 Task: Create a task  Create a new online store for a retail business , assign it to team member softage.2@softage.net in the project AgileBuddy and update the status of the task to  On Track  , set the priority of the task to Low
Action: Mouse moved to (73, 359)
Screenshot: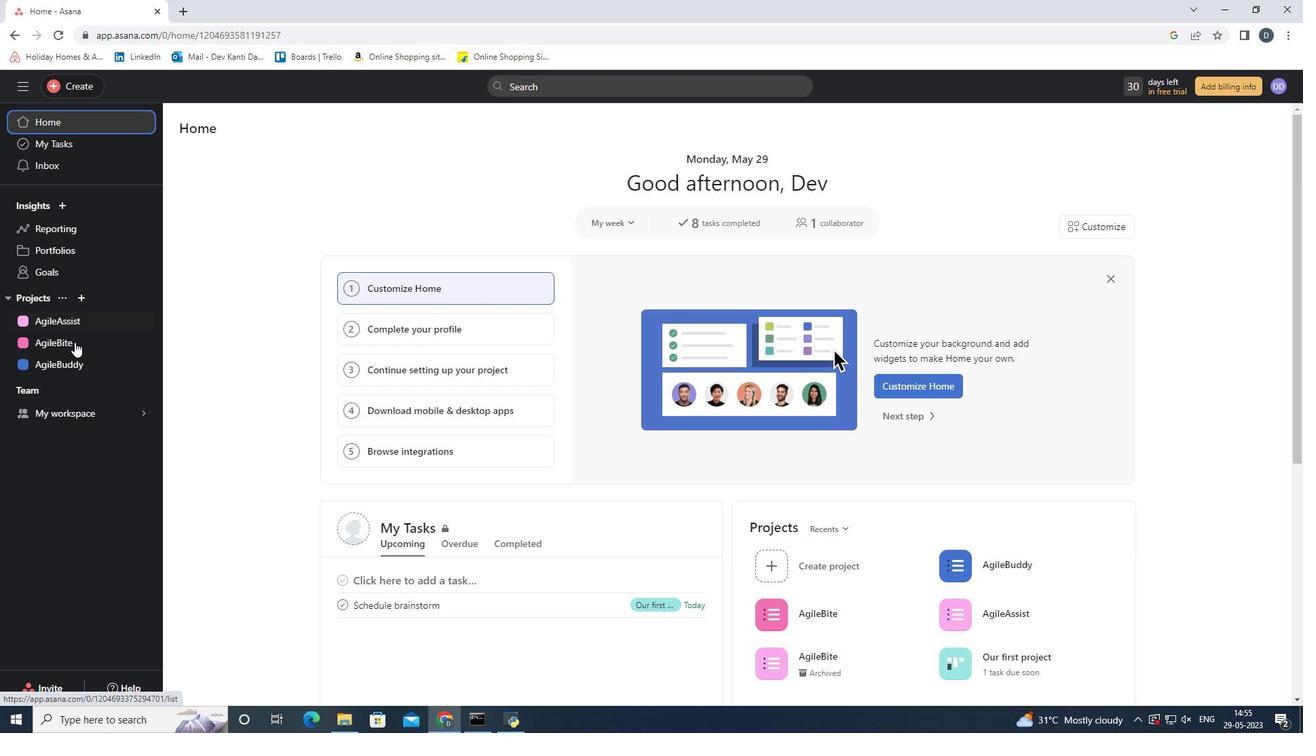 
Action: Mouse pressed left at (73, 359)
Screenshot: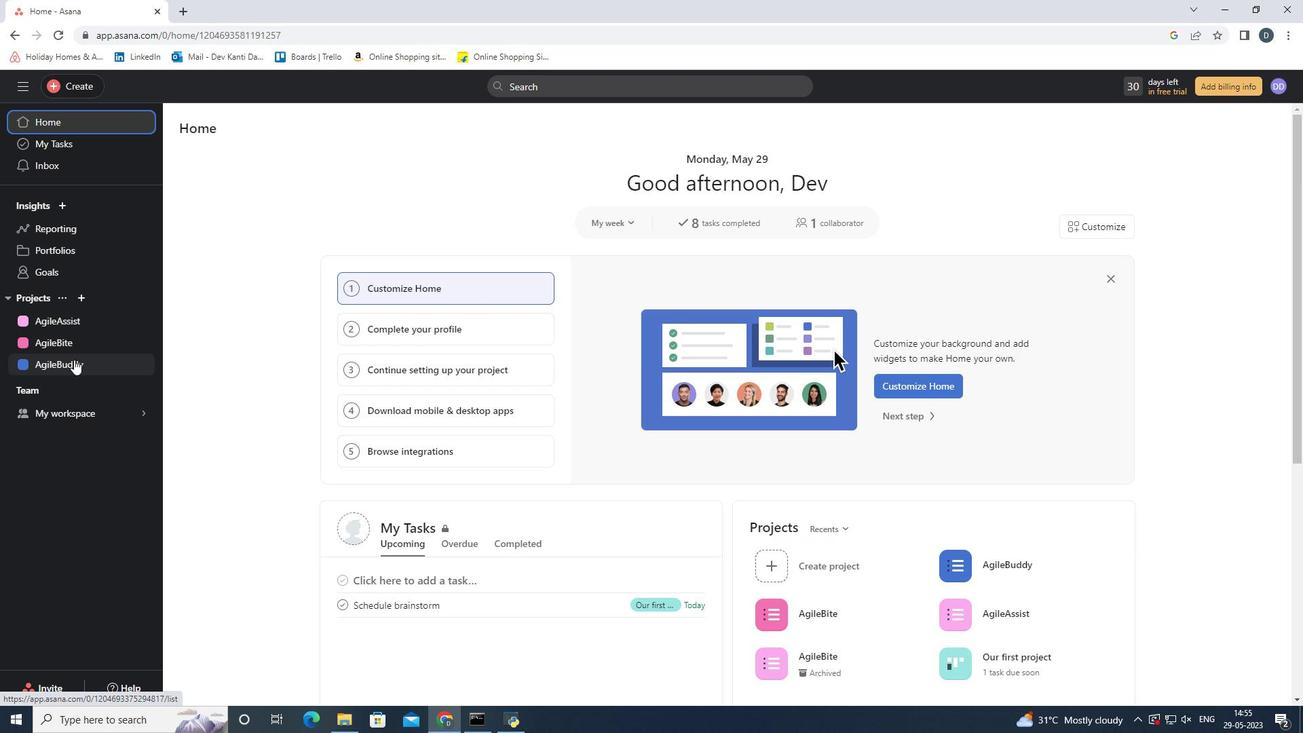 
Action: Mouse moved to (89, 89)
Screenshot: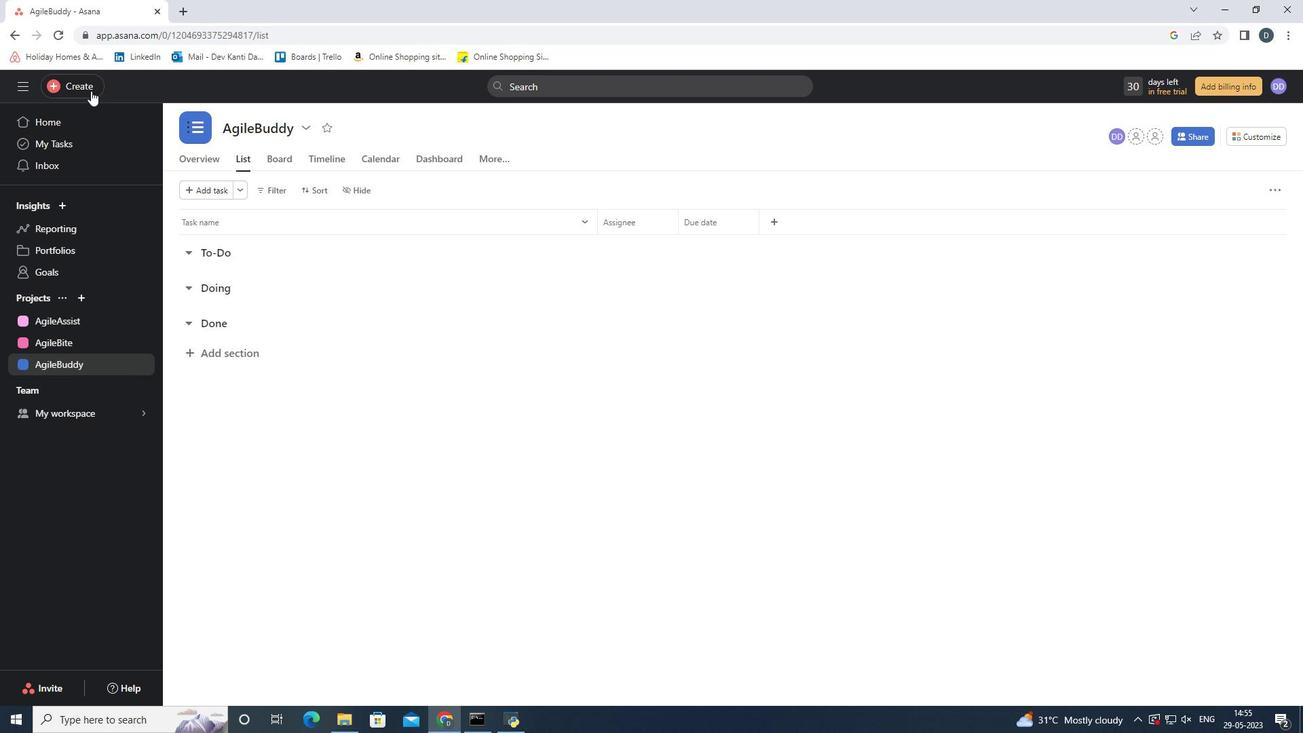 
Action: Mouse pressed left at (89, 89)
Screenshot: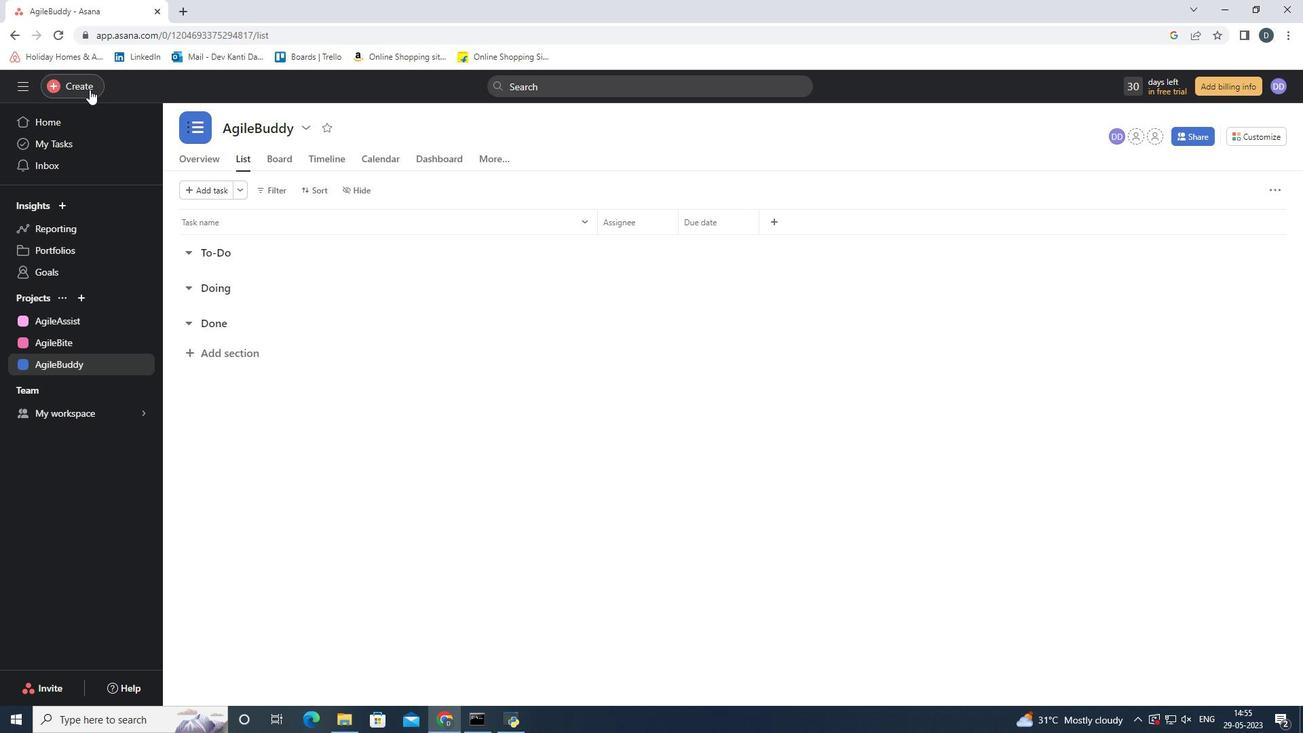 
Action: Mouse moved to (168, 95)
Screenshot: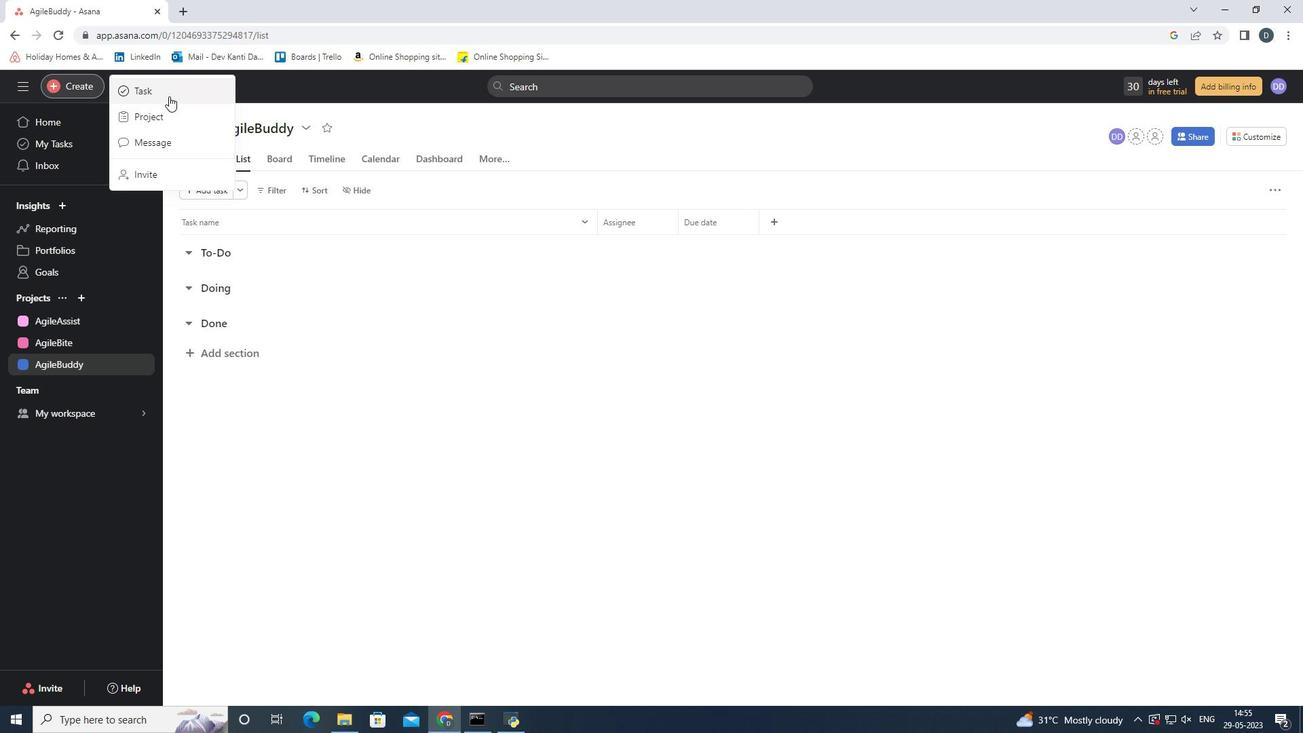
Action: Mouse pressed left at (168, 95)
Screenshot: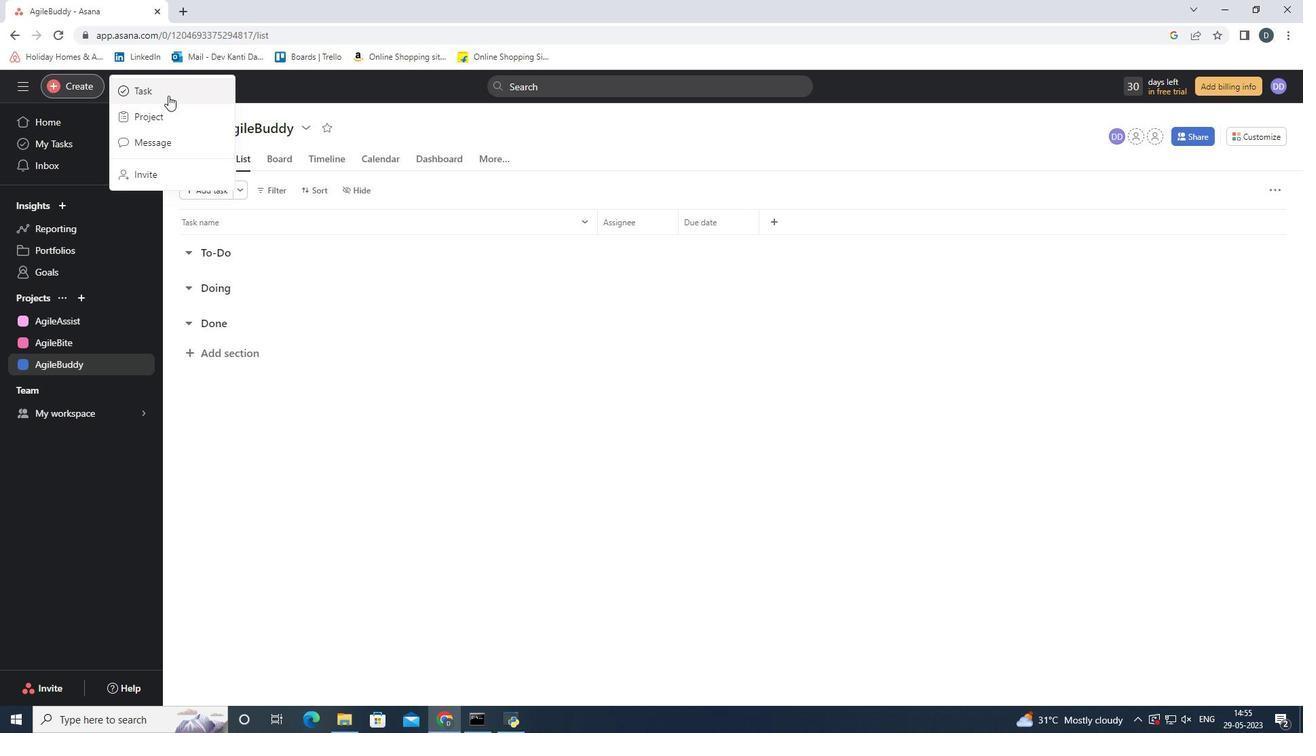 
Action: Mouse moved to (1117, 329)
Screenshot: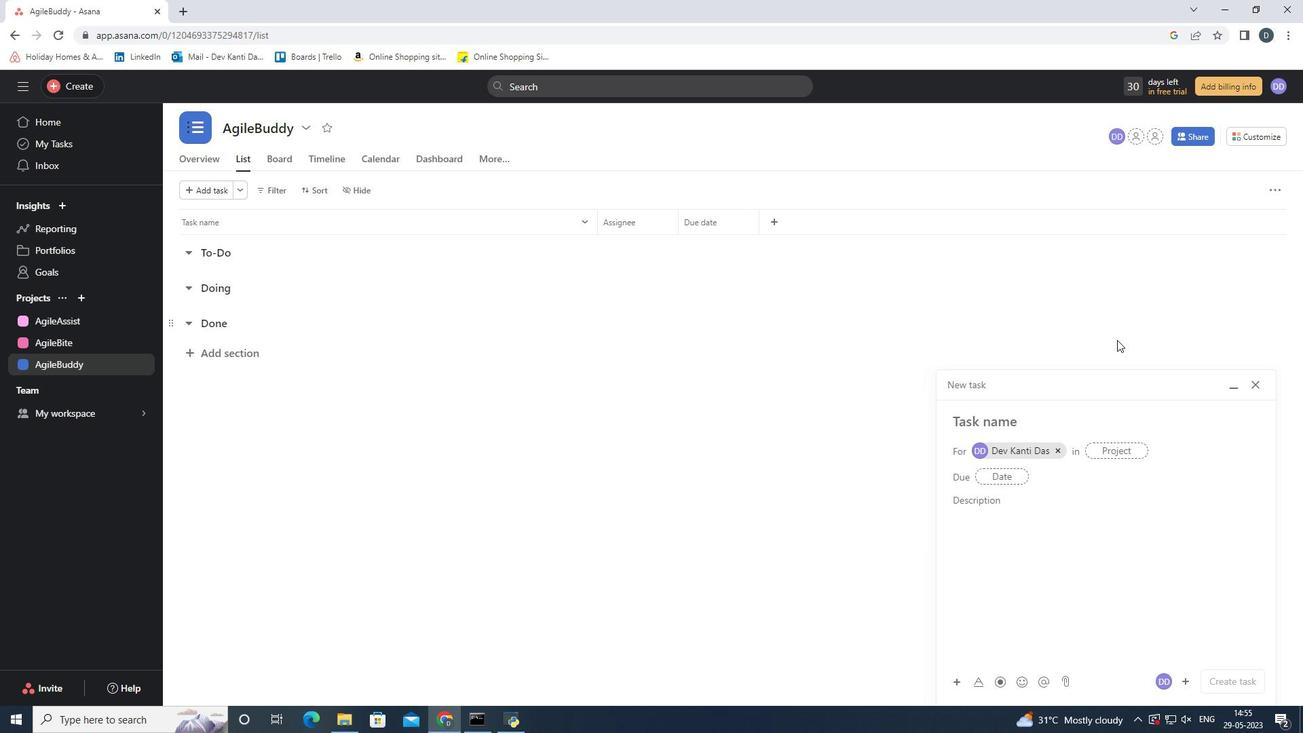 
Action: Key pressed <Key.shift><Key.shift><Key.shift><Key.shift><Key.shift><Key.shift><Key.shift><Key.shift><Key.shift><Key.shift><Key.shift><Key.shift><Key.shift><Key.shift>Creat<Key.space>a<Key.space>new<Key.space>online<Key.space>store<Key.space>for<Key.space>a<Key.space>retail<Key.space>business
Screenshot: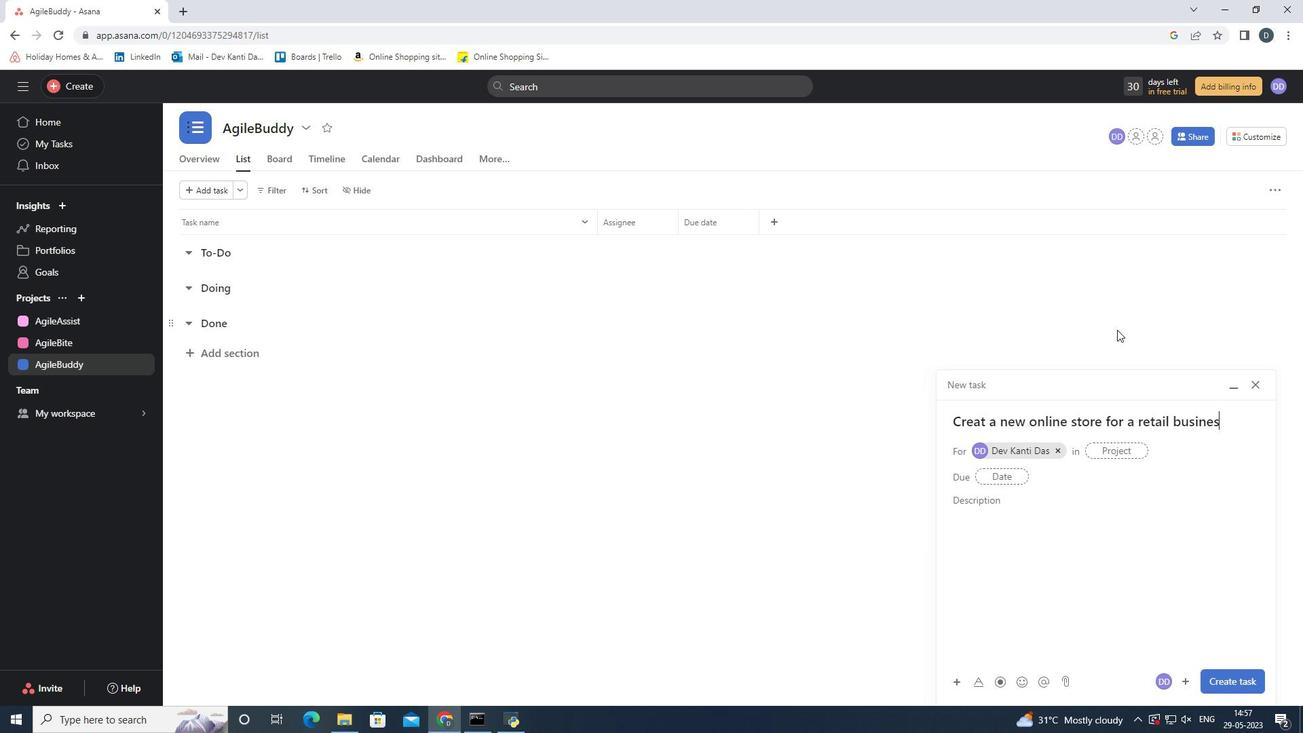 
Action: Mouse moved to (1100, 450)
Screenshot: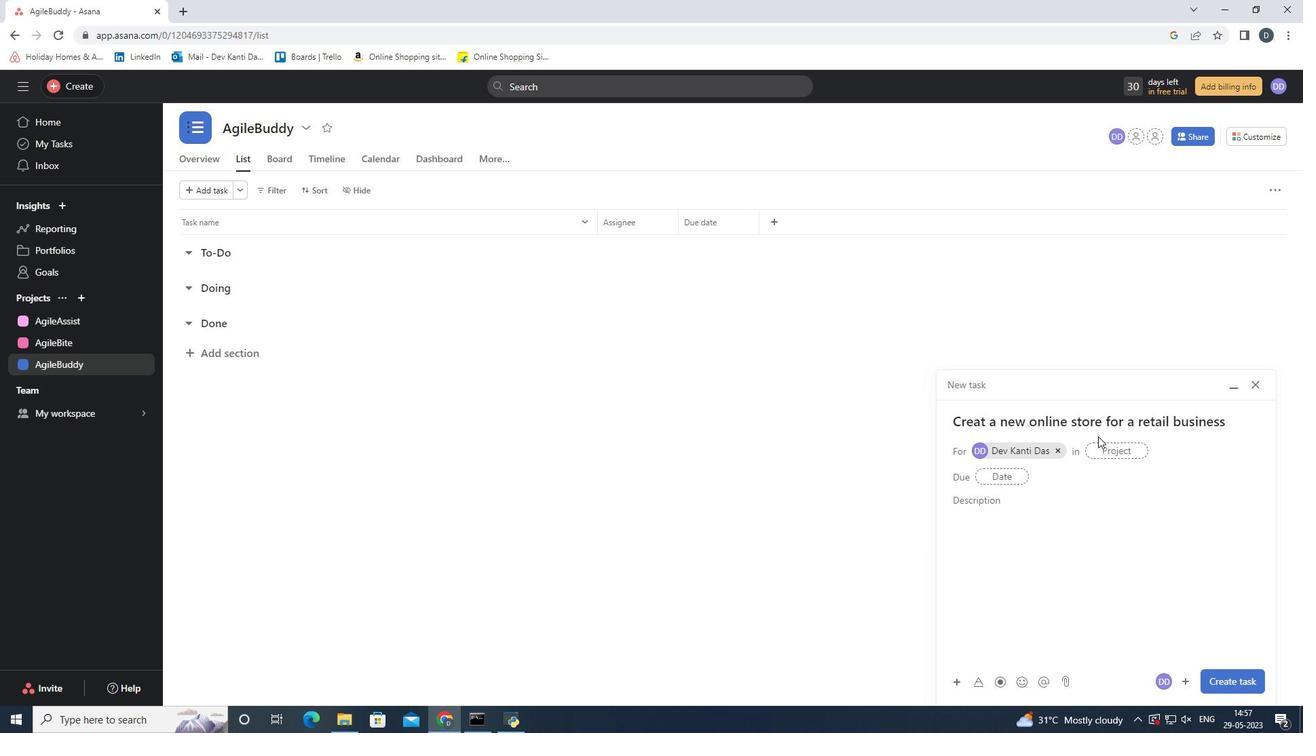
Action: Mouse pressed left at (1100, 450)
Screenshot: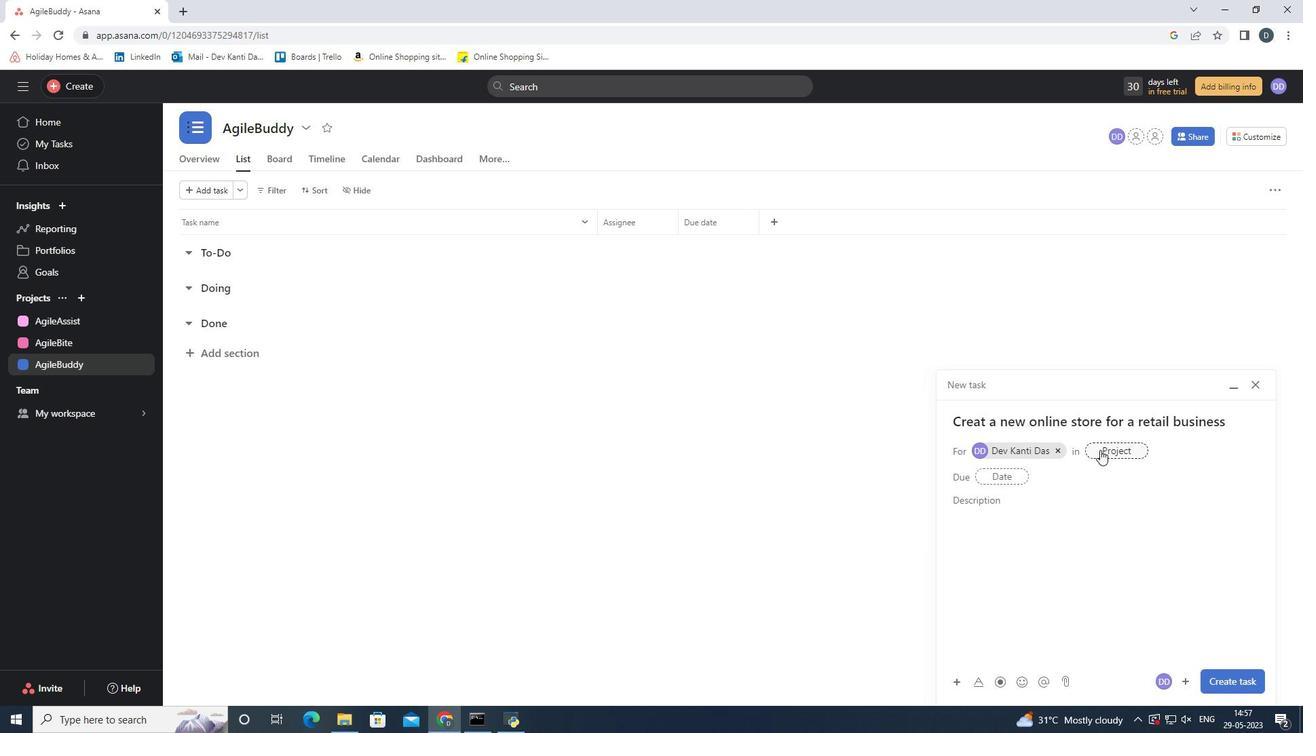 
Action: Mouse moved to (1062, 476)
Screenshot: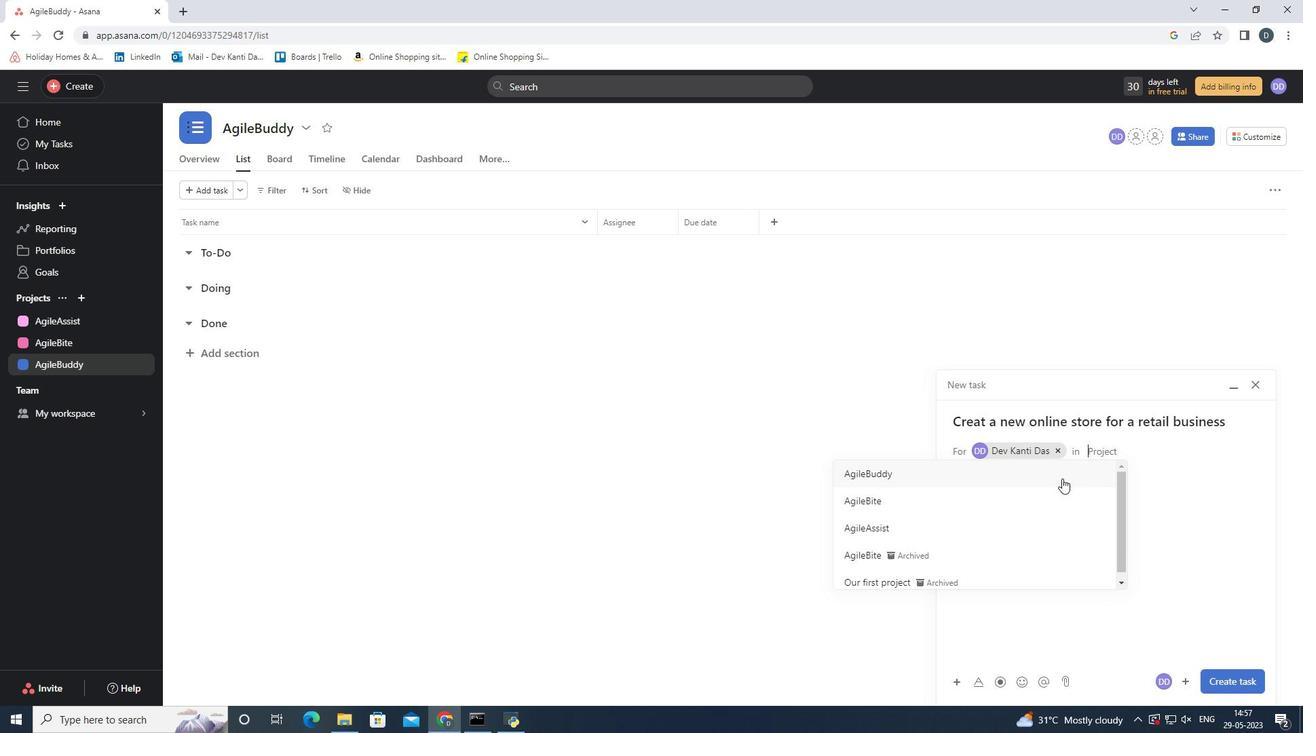 
Action: Mouse pressed left at (1062, 476)
Screenshot: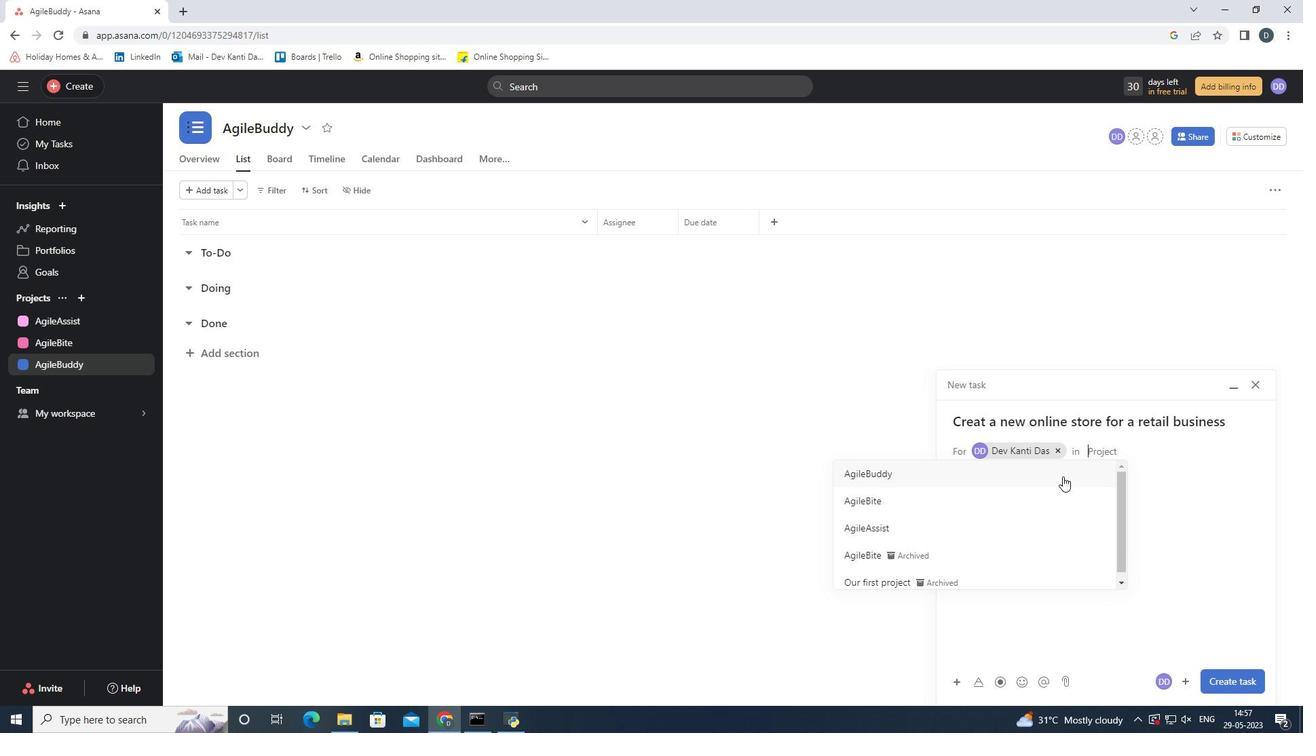 
Action: Mouse moved to (1177, 683)
Screenshot: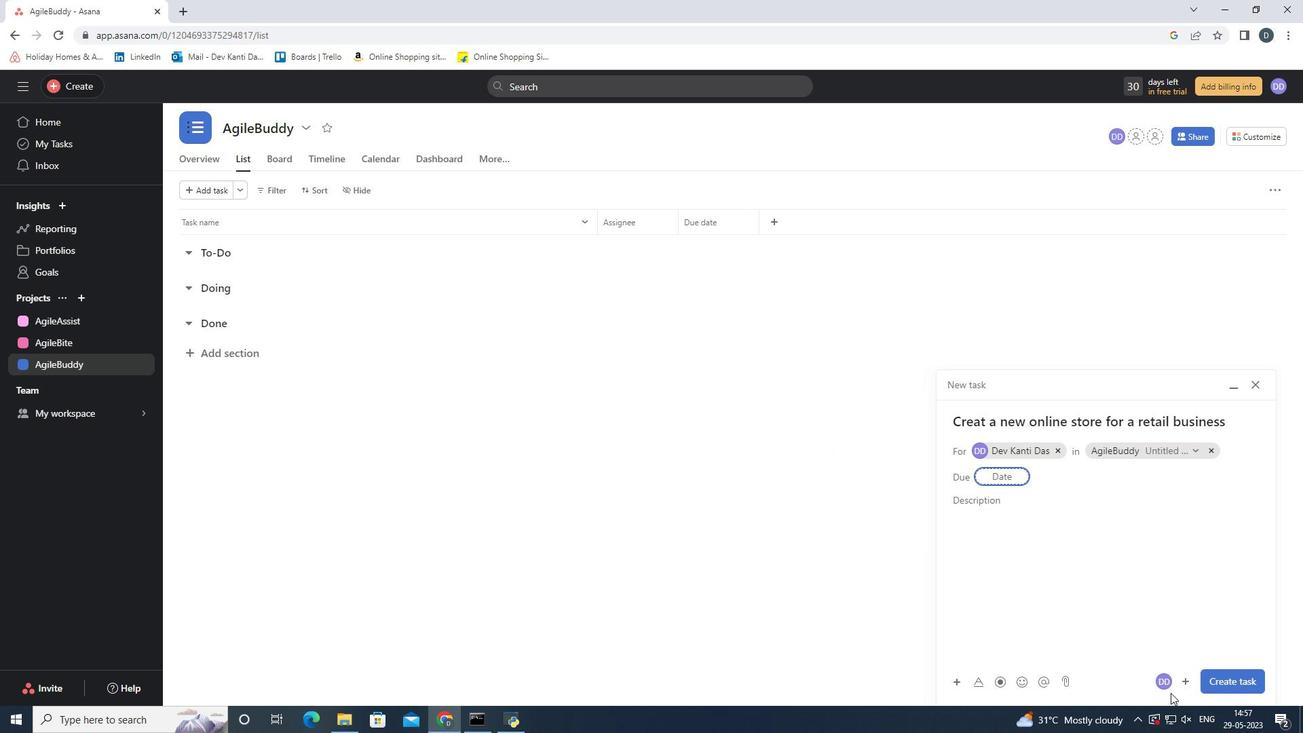 
Action: Mouse pressed left at (1177, 683)
Screenshot: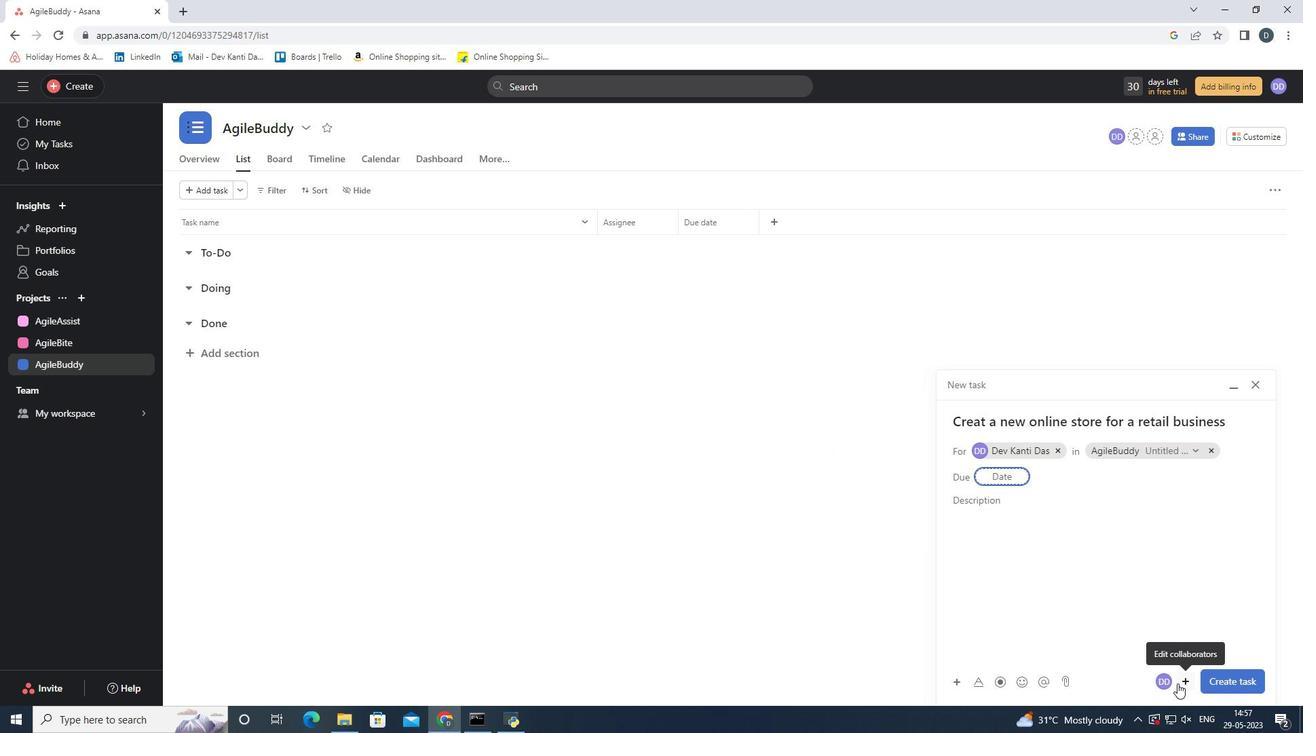 
Action: Mouse moved to (1163, 688)
Screenshot: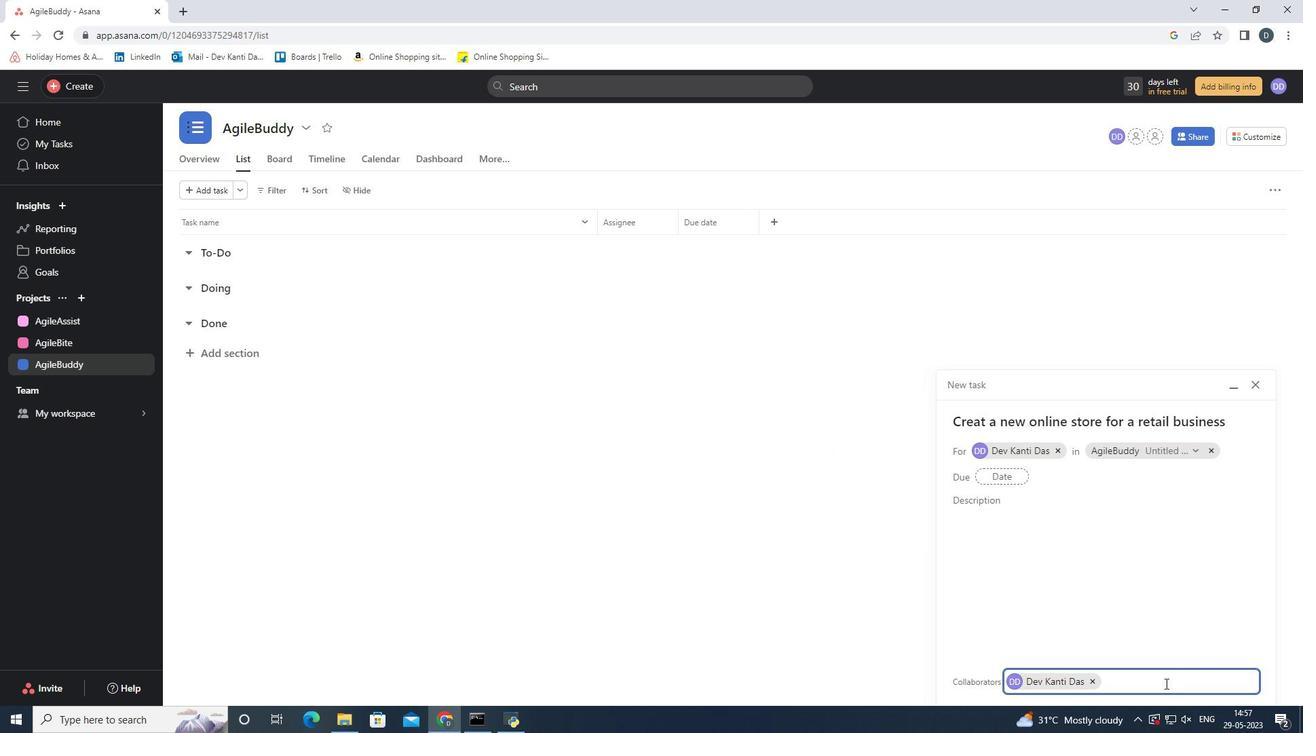 
Action: Key pressed <Key.shift><Key.shift><Key.shift><Key.shift><Key.shift><Key.shift><Key.shift><Key.shift><Key.shift><Key.shift><Key.shift><Key.shift><Key.shift><Key.shift><Key.shift><Key.shift><Key.shift><Key.shift><Key.shift>Softage.2<Key.shift><Key.shift><Key.shift><Key.shift><Key.shift><Key.shift><Key.shift><Key.shift><Key.shift><Key.shift><Key.shift><Key.shift>@softage.net
Screenshot: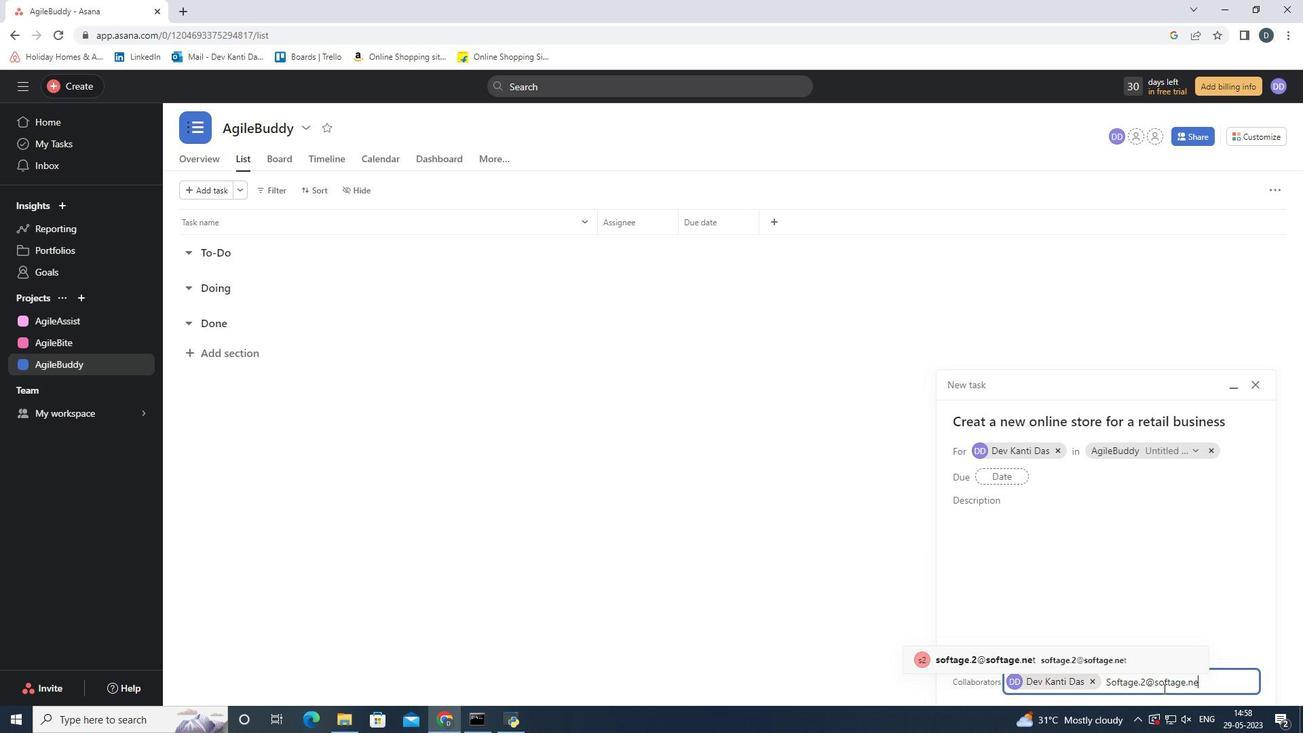 
Action: Mouse moved to (1115, 660)
Screenshot: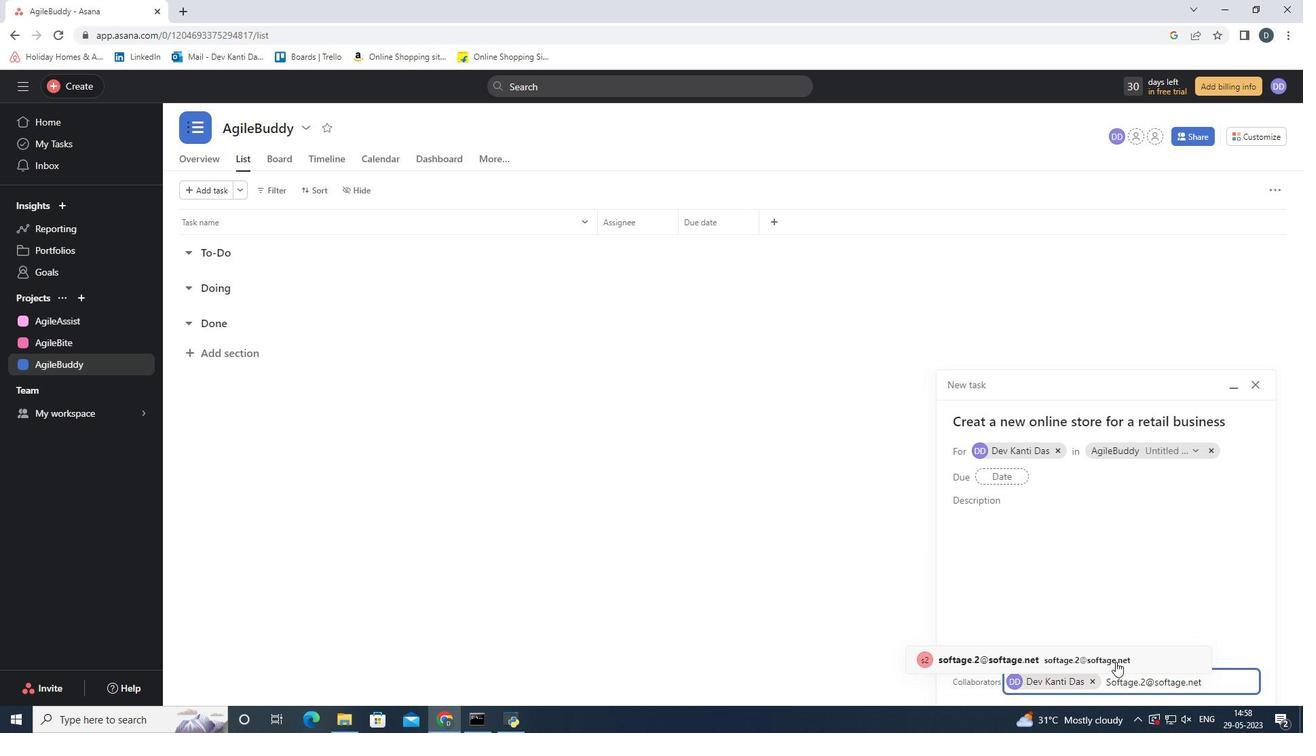 
Action: Mouse pressed left at (1115, 660)
Screenshot: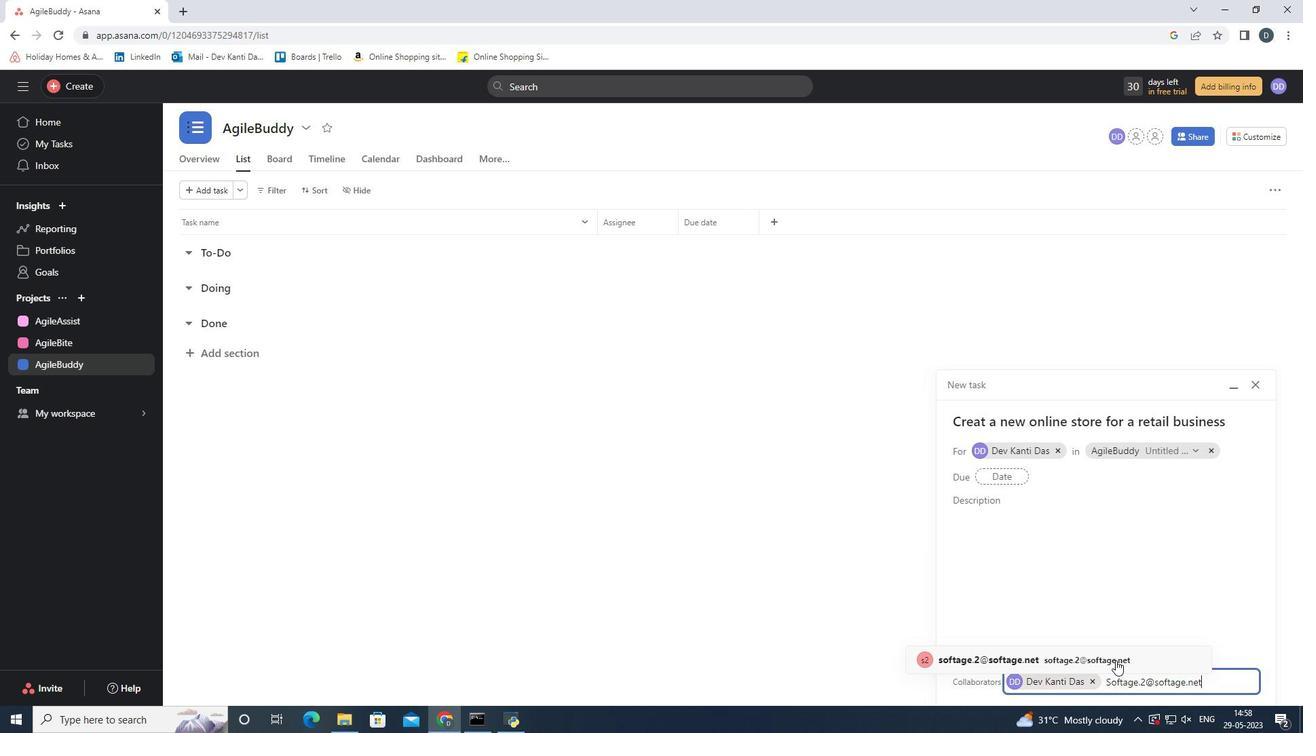 
Action: Mouse moved to (1170, 654)
Screenshot: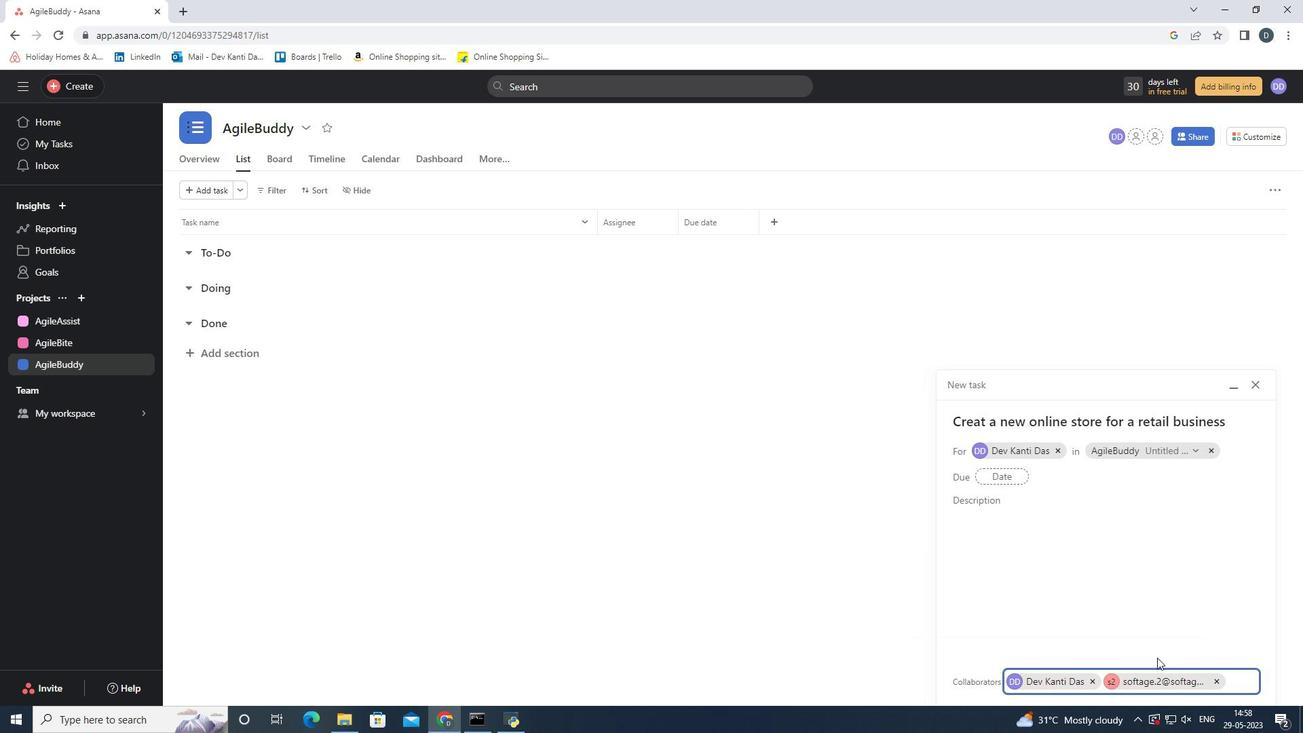 
Action: Mouse pressed left at (1170, 654)
Screenshot: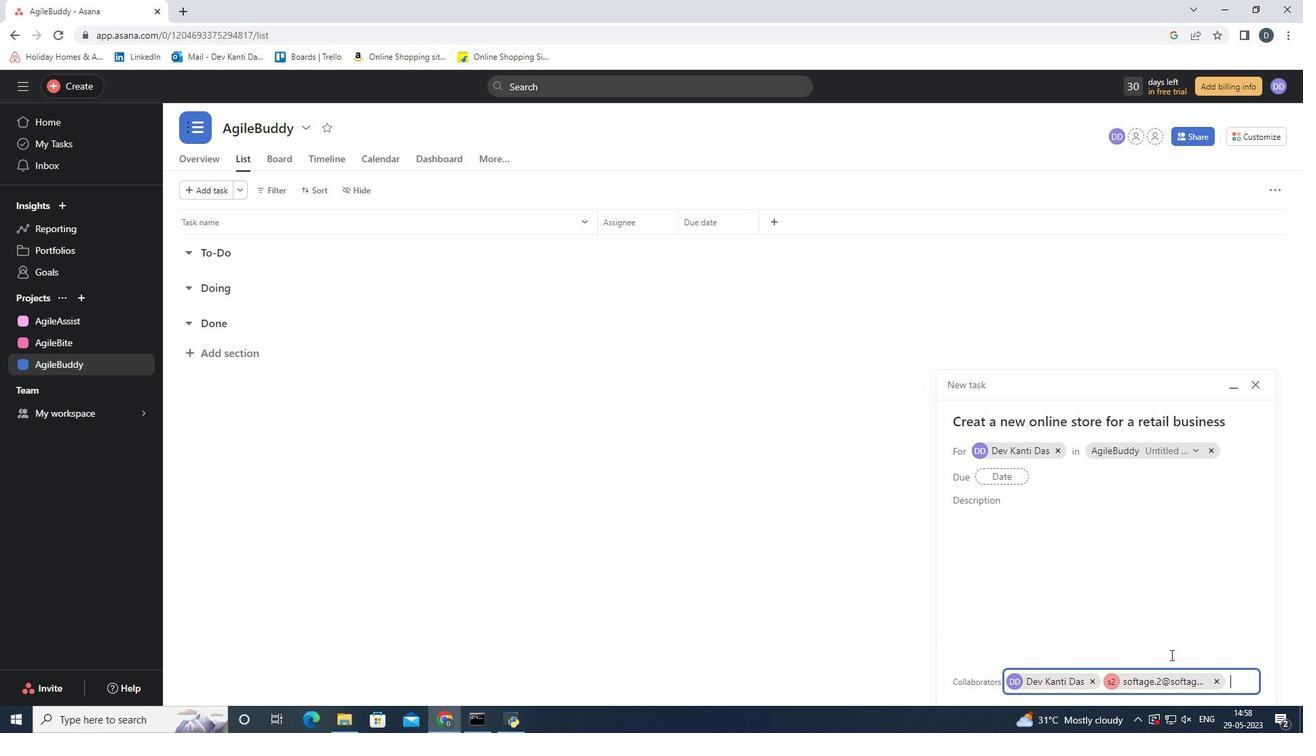 
Action: Mouse moved to (1099, 688)
Screenshot: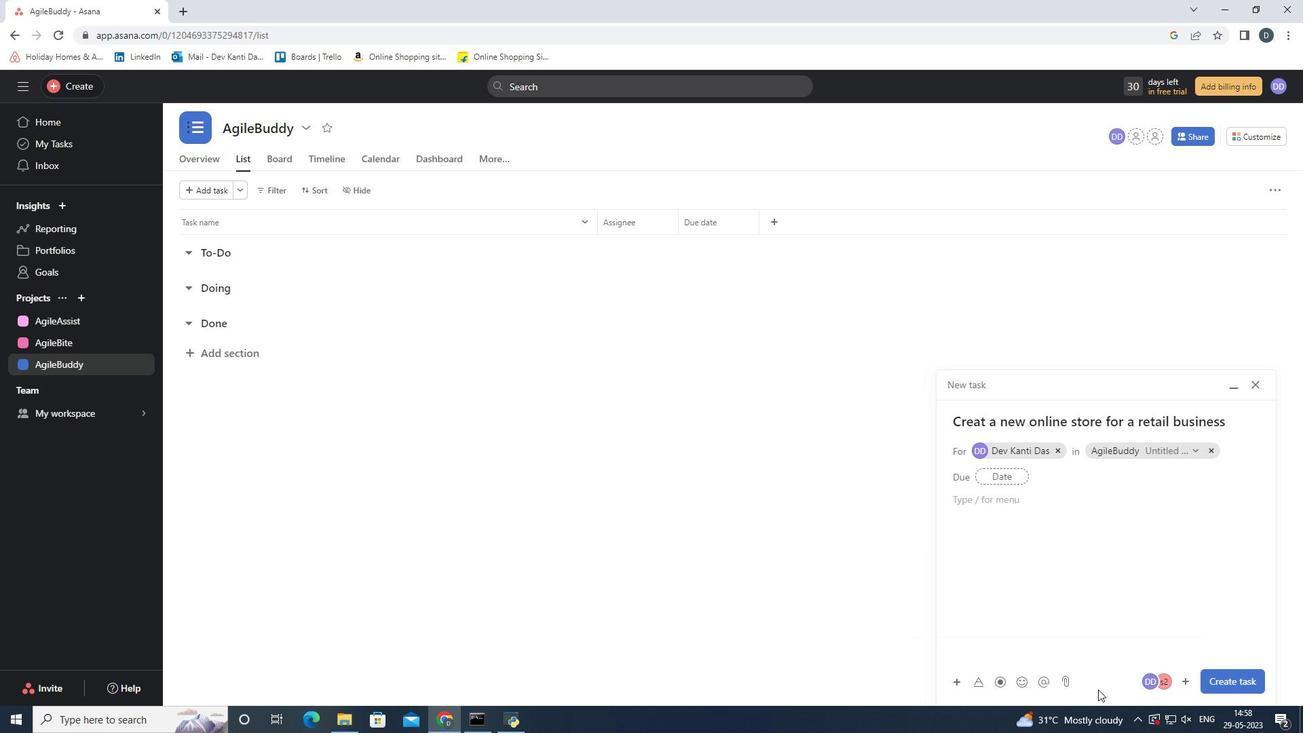 
Action: Mouse pressed left at (1099, 688)
Screenshot: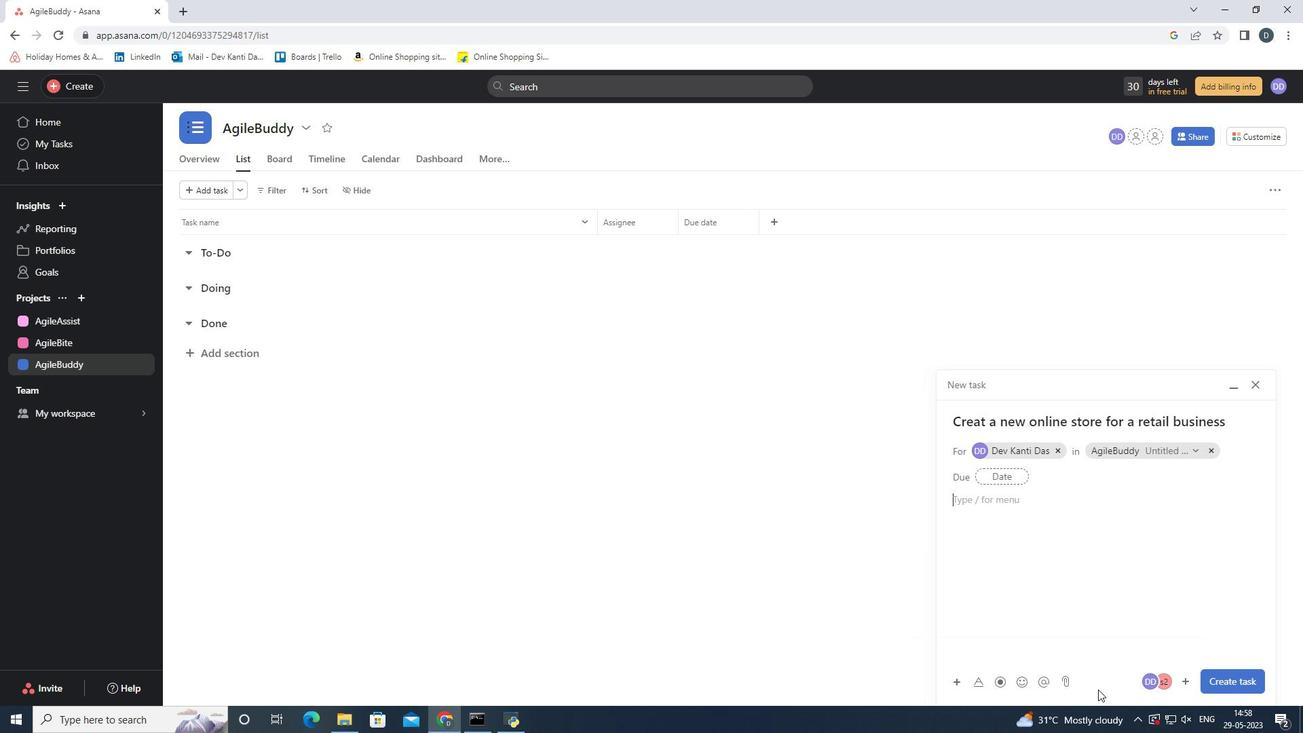 
Action: Mouse moved to (1239, 684)
Screenshot: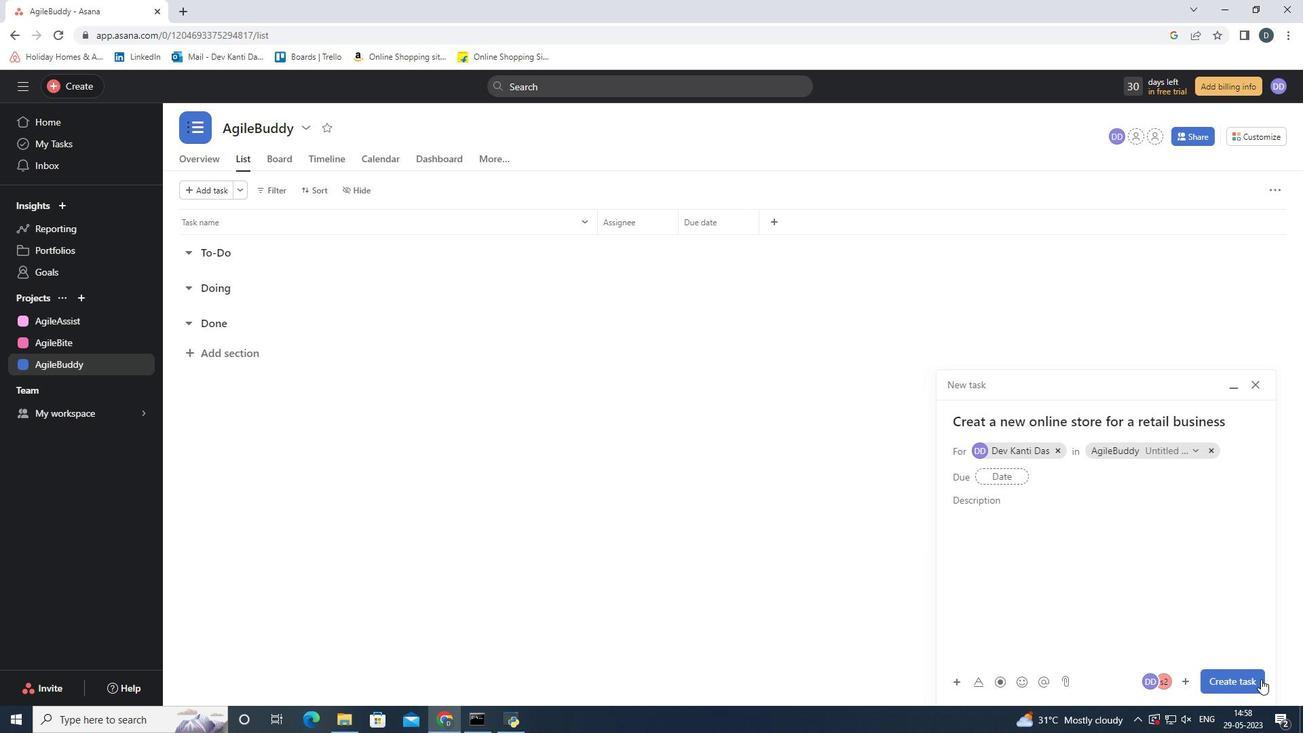 
Action: Mouse pressed left at (1239, 684)
Screenshot: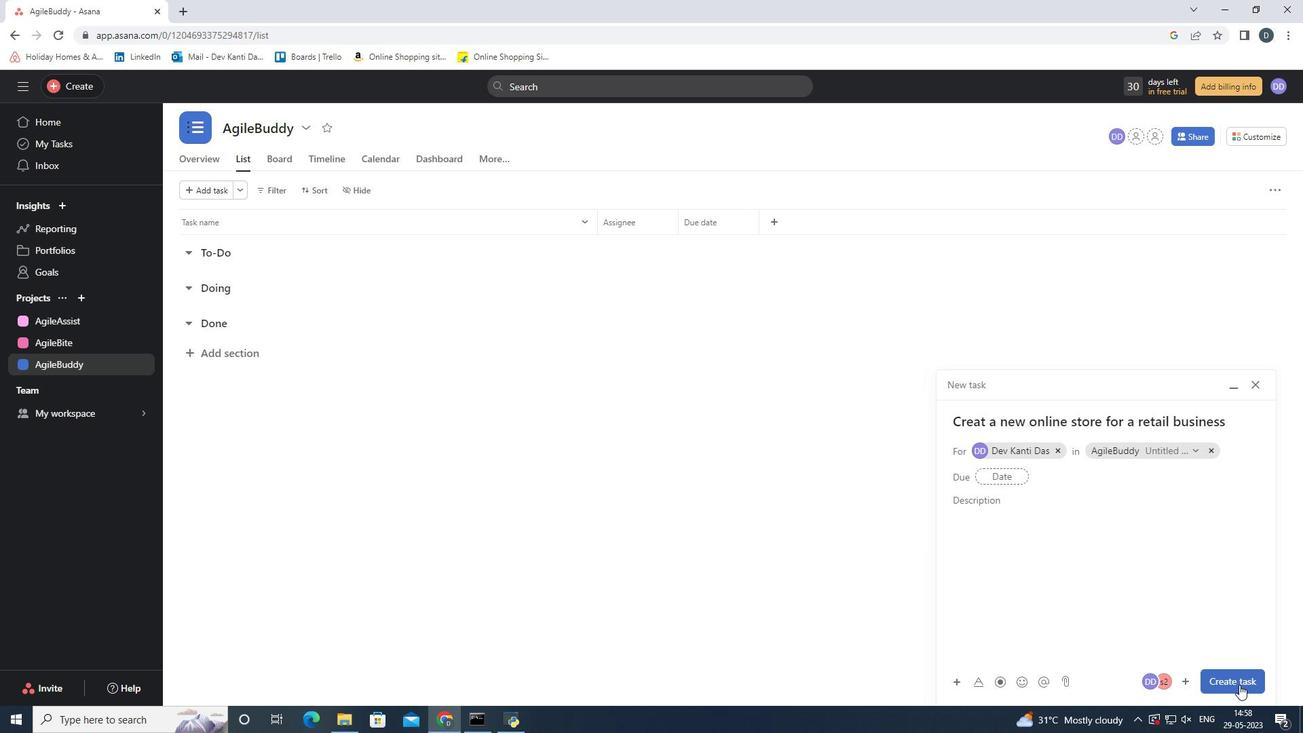 
Action: Mouse moved to (772, 227)
Screenshot: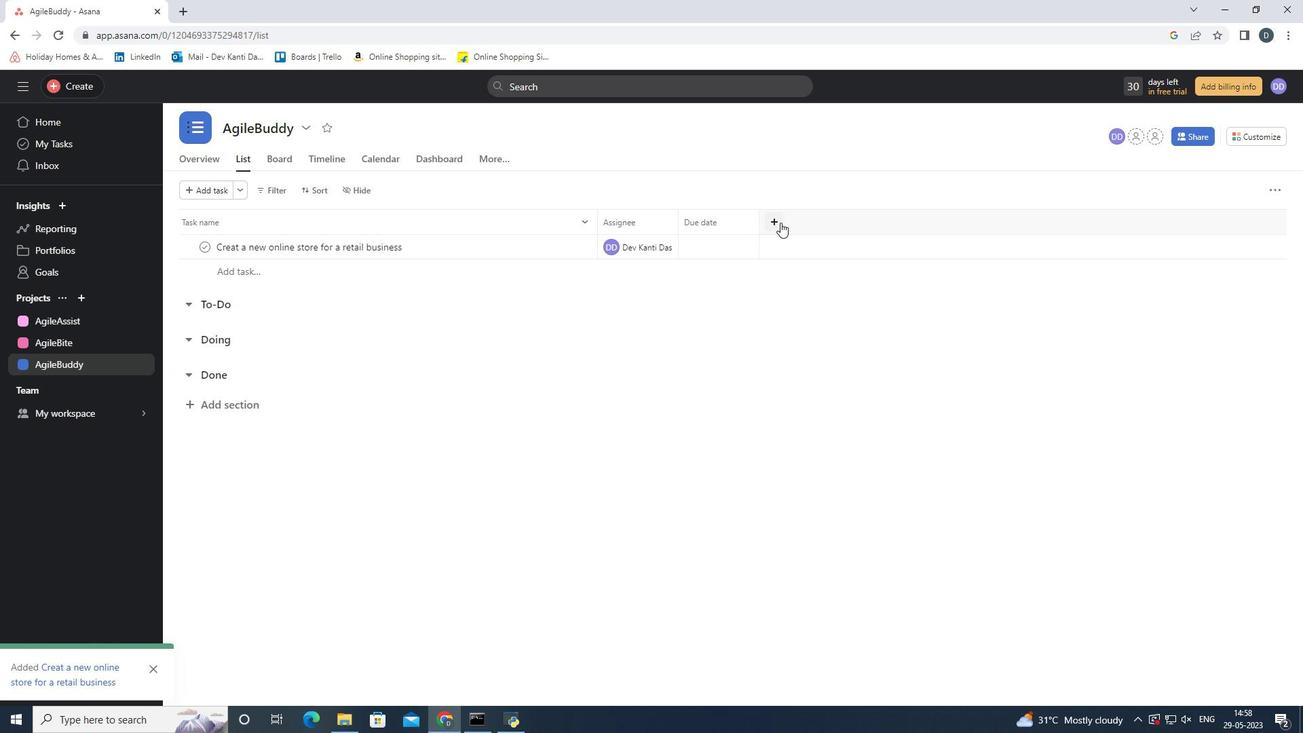 
Action: Mouse pressed left at (772, 227)
Screenshot: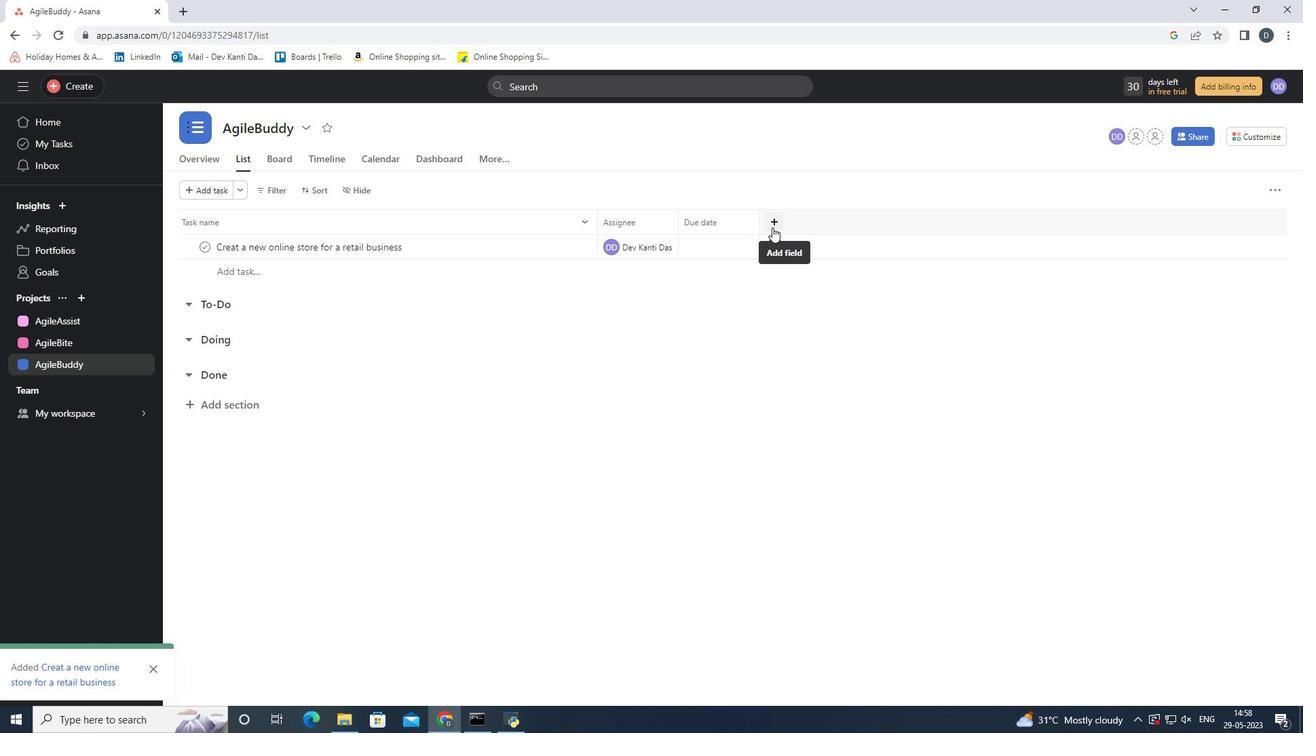 
Action: Mouse moved to (794, 270)
Screenshot: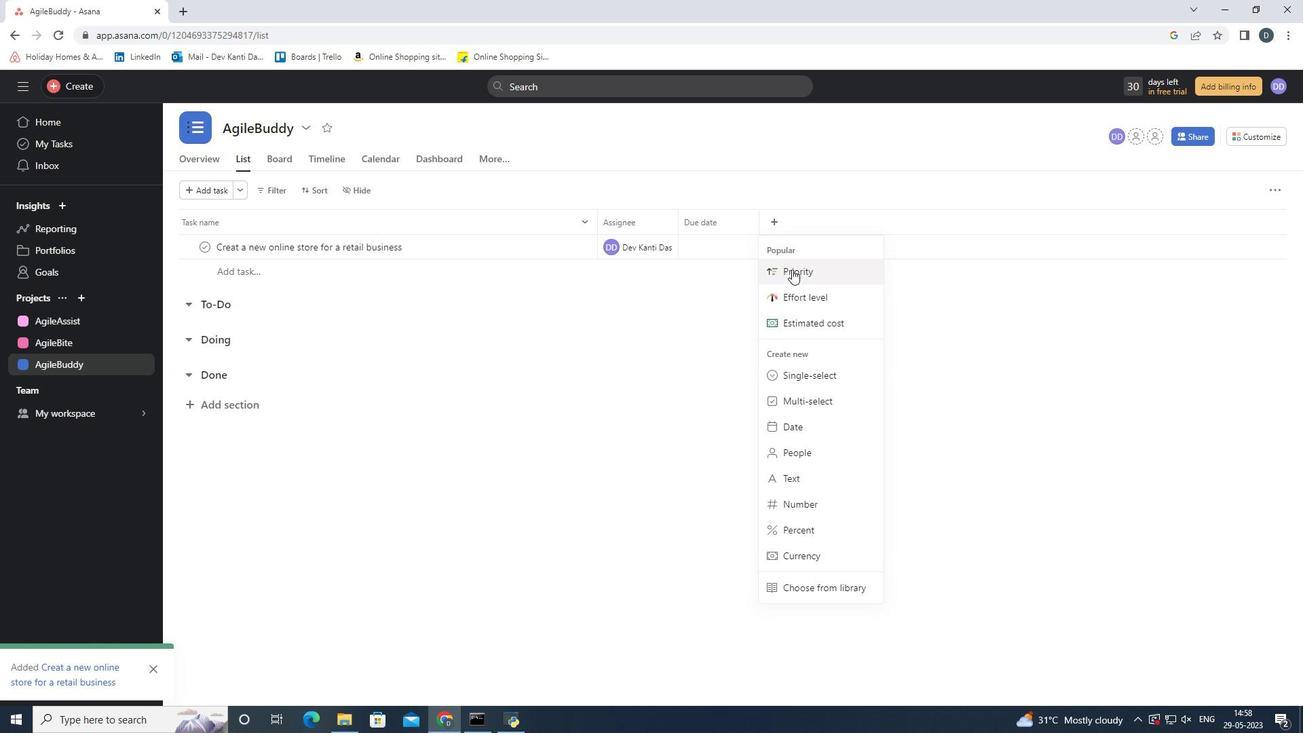 
Action: Mouse pressed left at (794, 270)
Screenshot: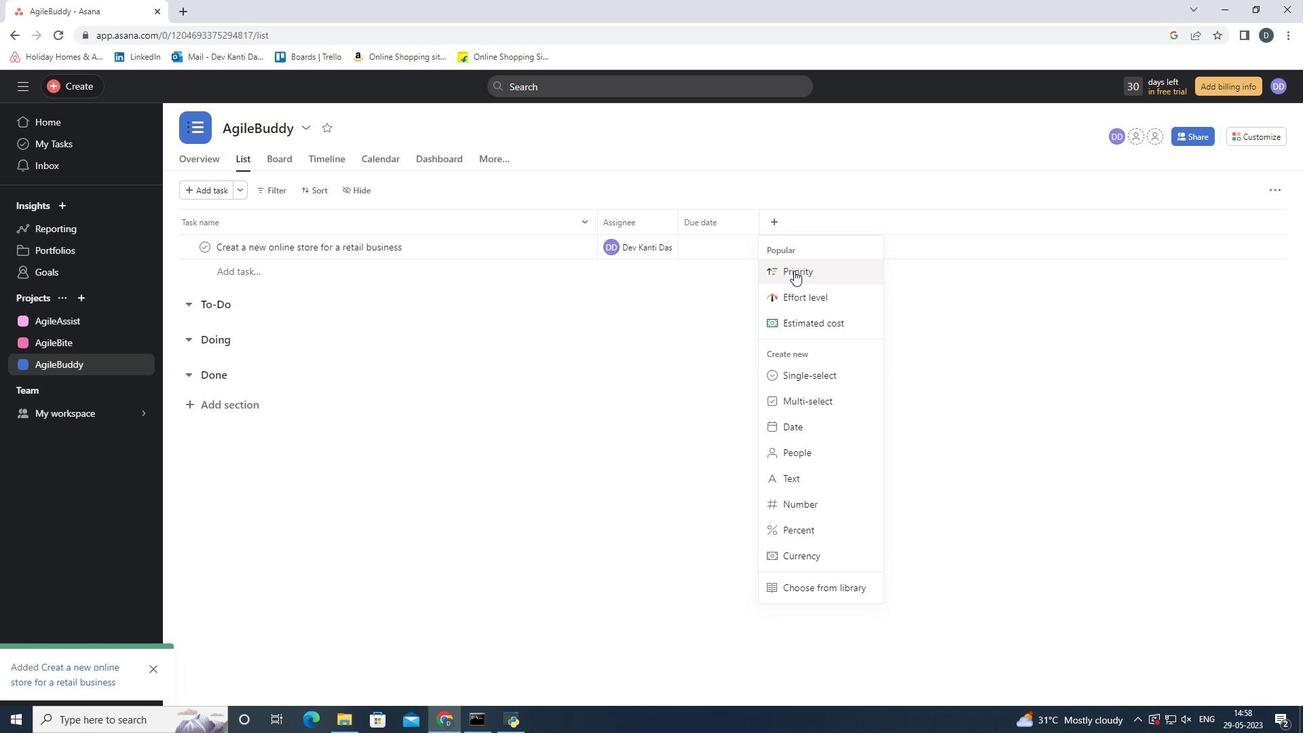 
Action: Mouse moved to (773, 481)
Screenshot: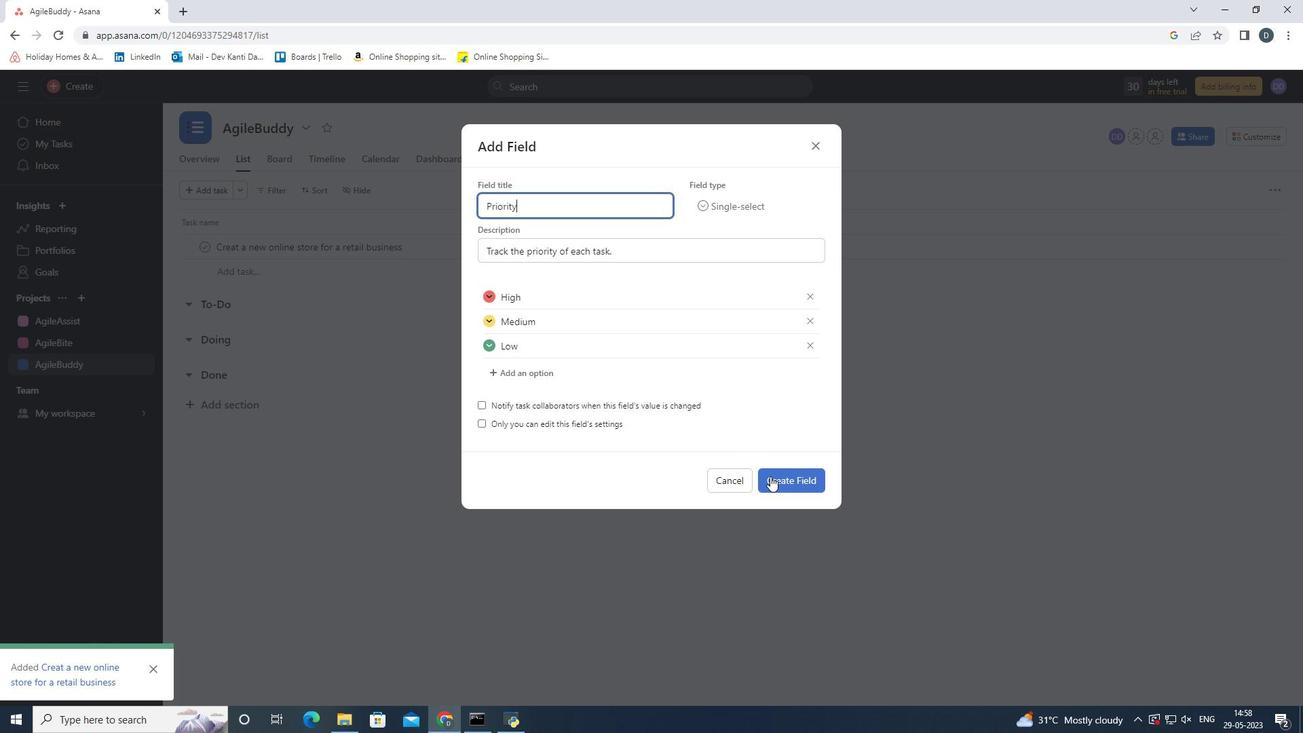 
Action: Mouse pressed left at (773, 481)
Screenshot: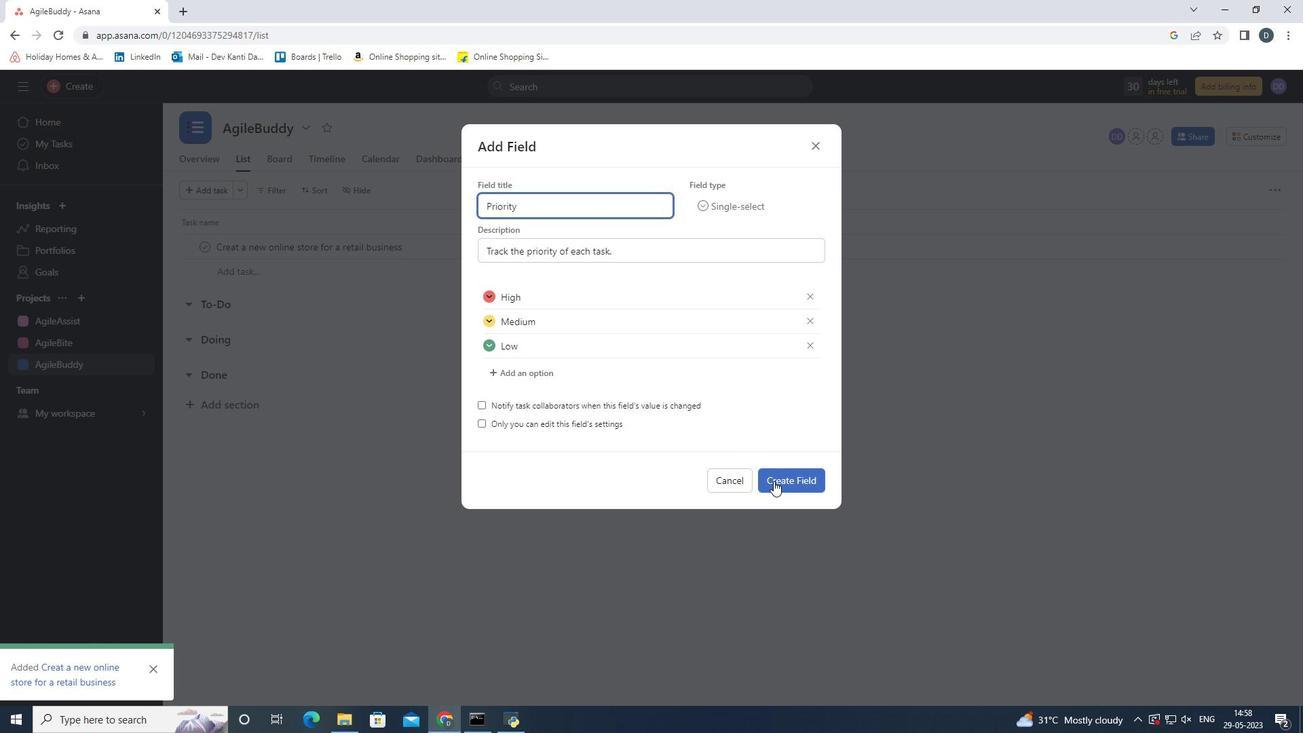 
Action: Mouse moved to (849, 217)
Screenshot: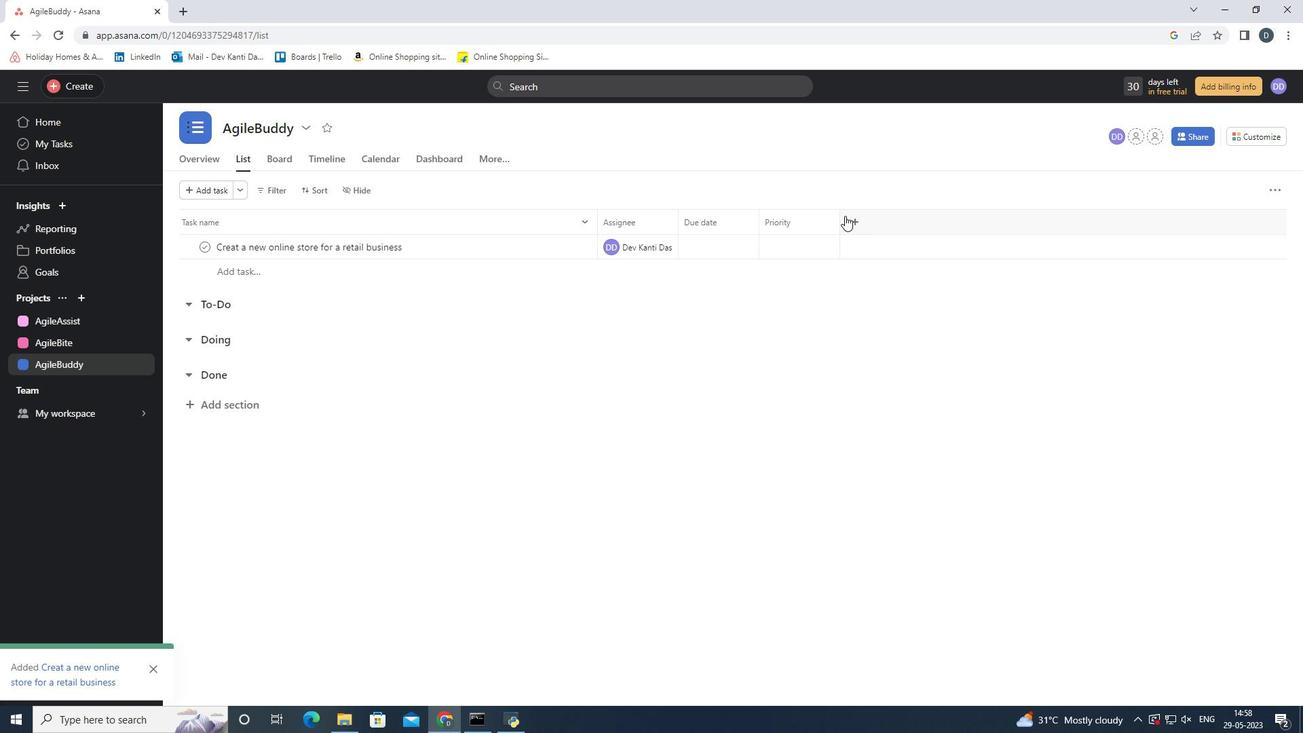 
Action: Mouse pressed left at (849, 217)
Screenshot: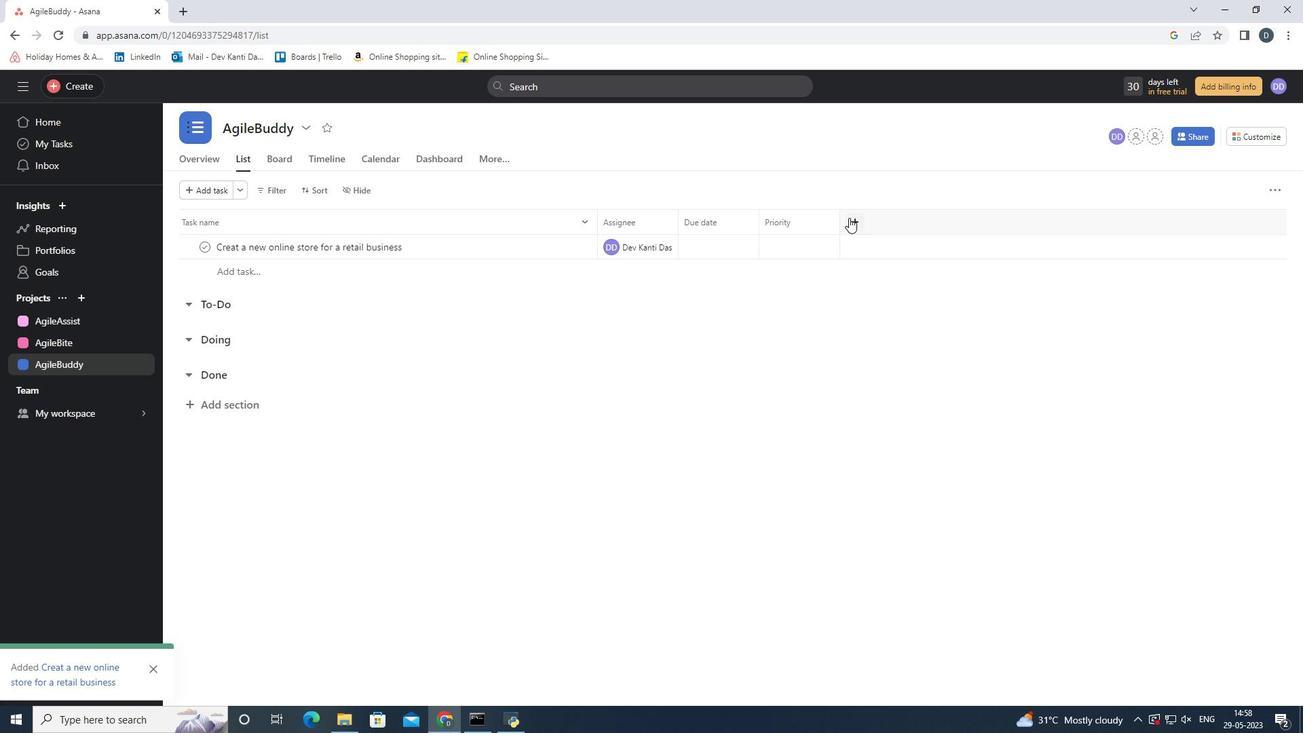 
Action: Mouse moved to (894, 380)
Screenshot: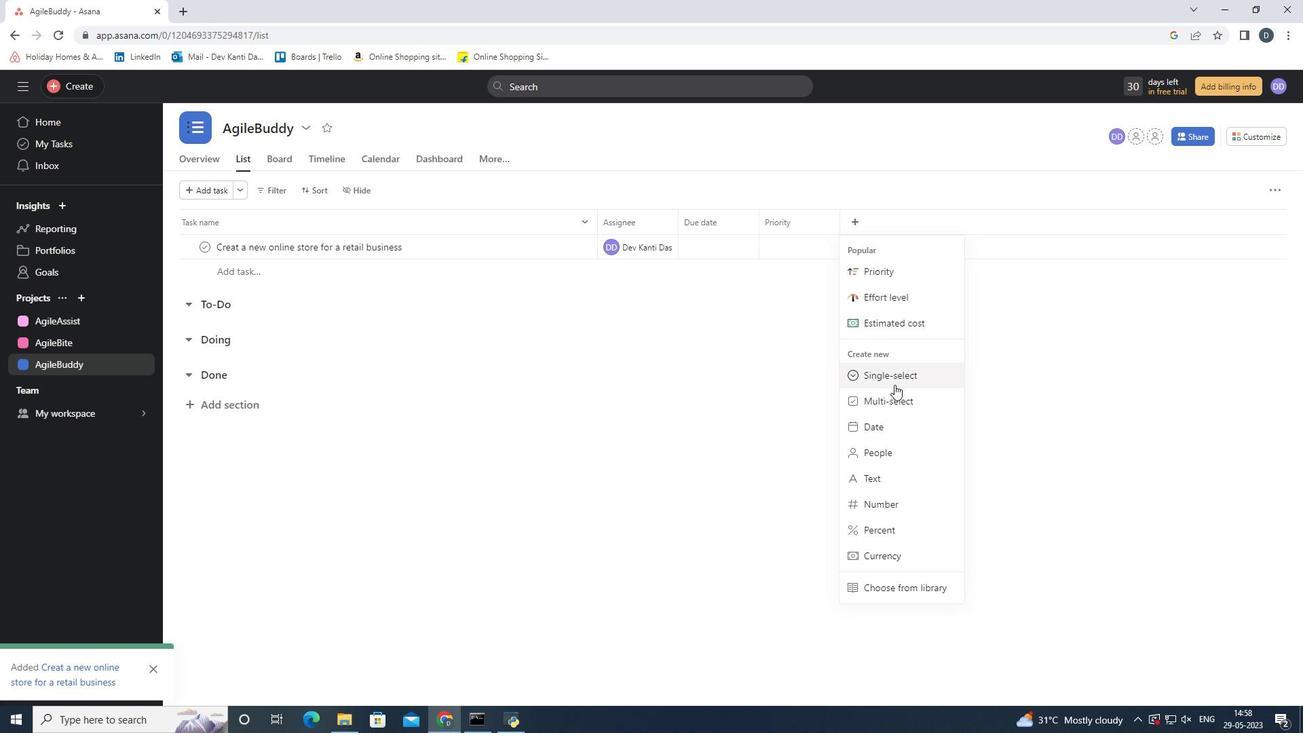 
Action: Mouse pressed left at (894, 380)
Screenshot: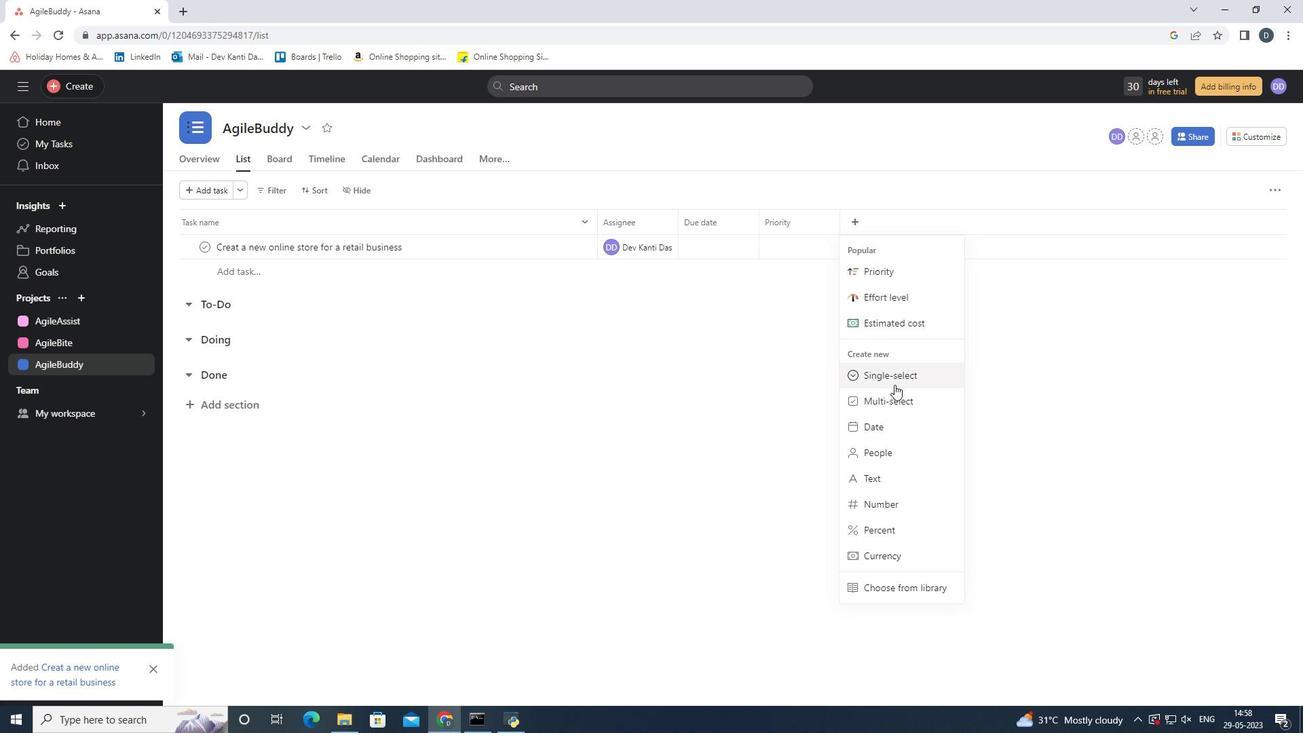 
Action: Mouse moved to (571, 221)
Screenshot: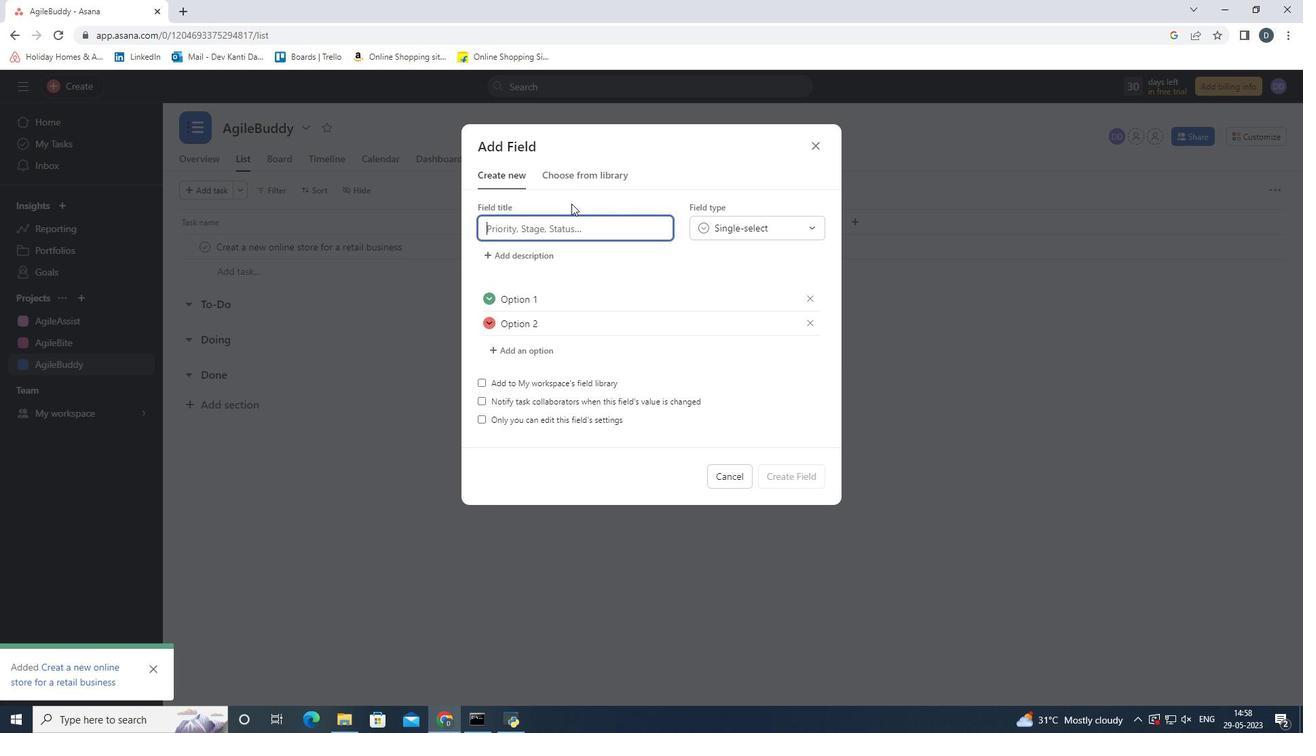 
Action: Key pressed <Key.shift>Status
Screenshot: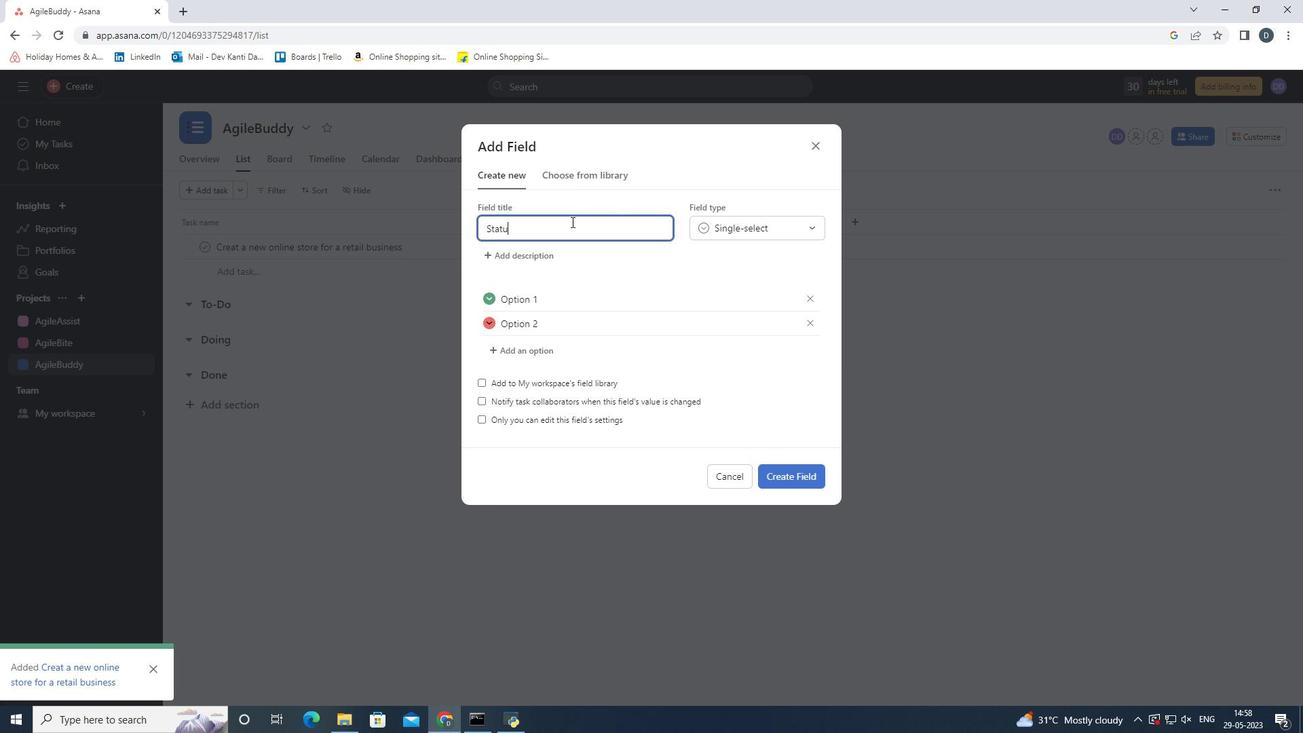
Action: Mouse moved to (578, 303)
Screenshot: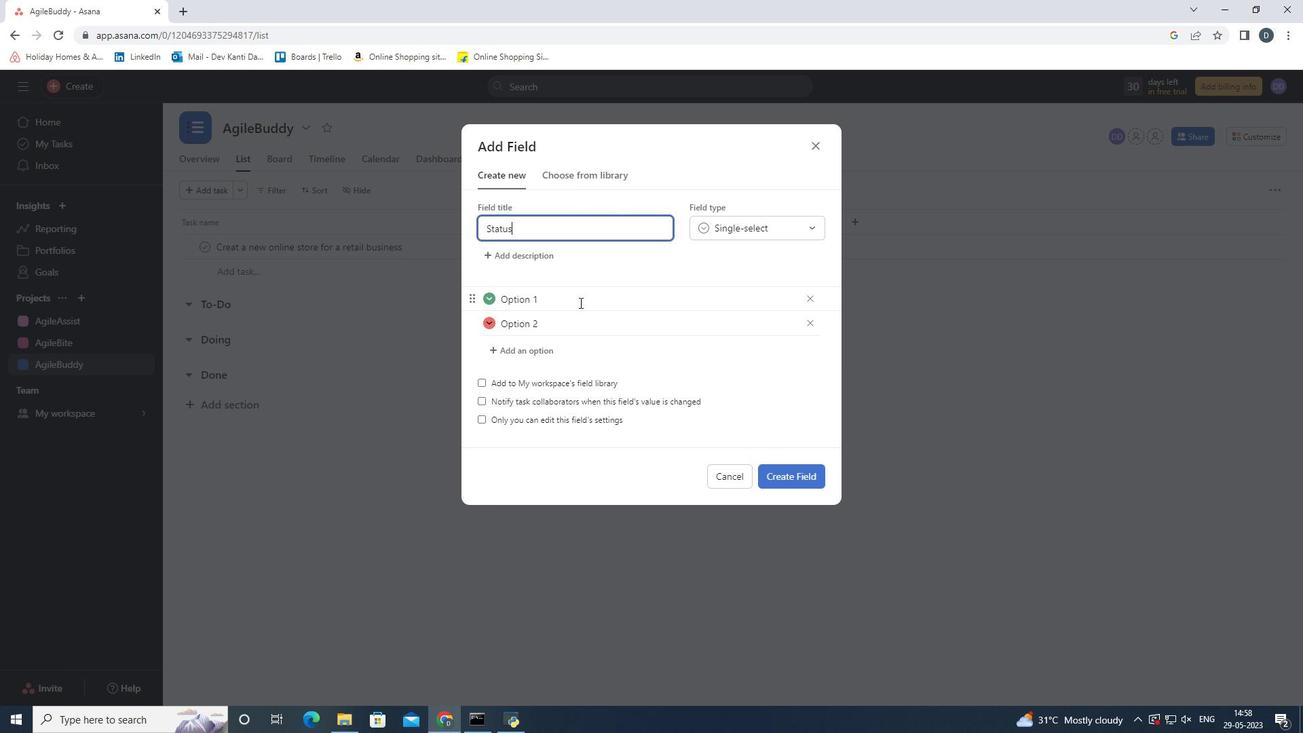 
Action: Mouse pressed left at (578, 303)
Screenshot: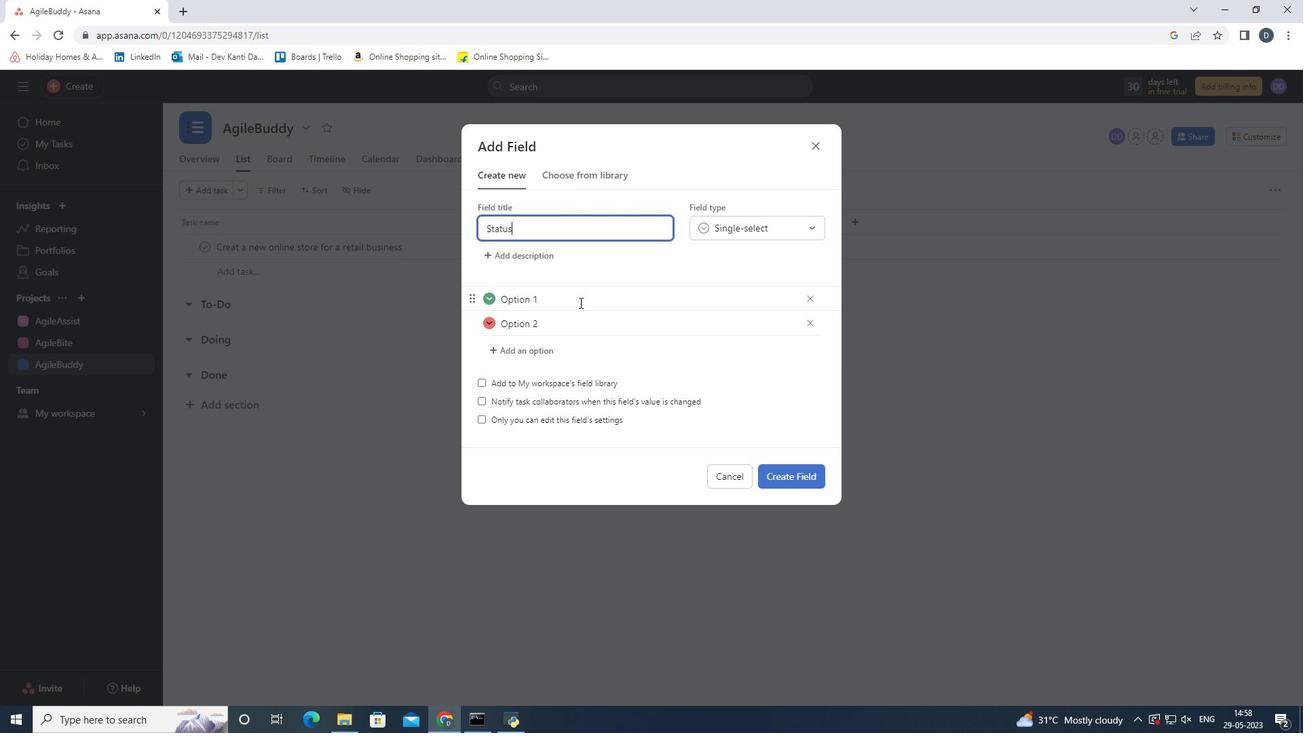 
Action: Key pressed <Key.backspace><Key.backspace><Key.backspace><Key.backspace><Key.backspace><Key.backspace><Key.backspace>n<Key.space><Key.shift>Track
Screenshot: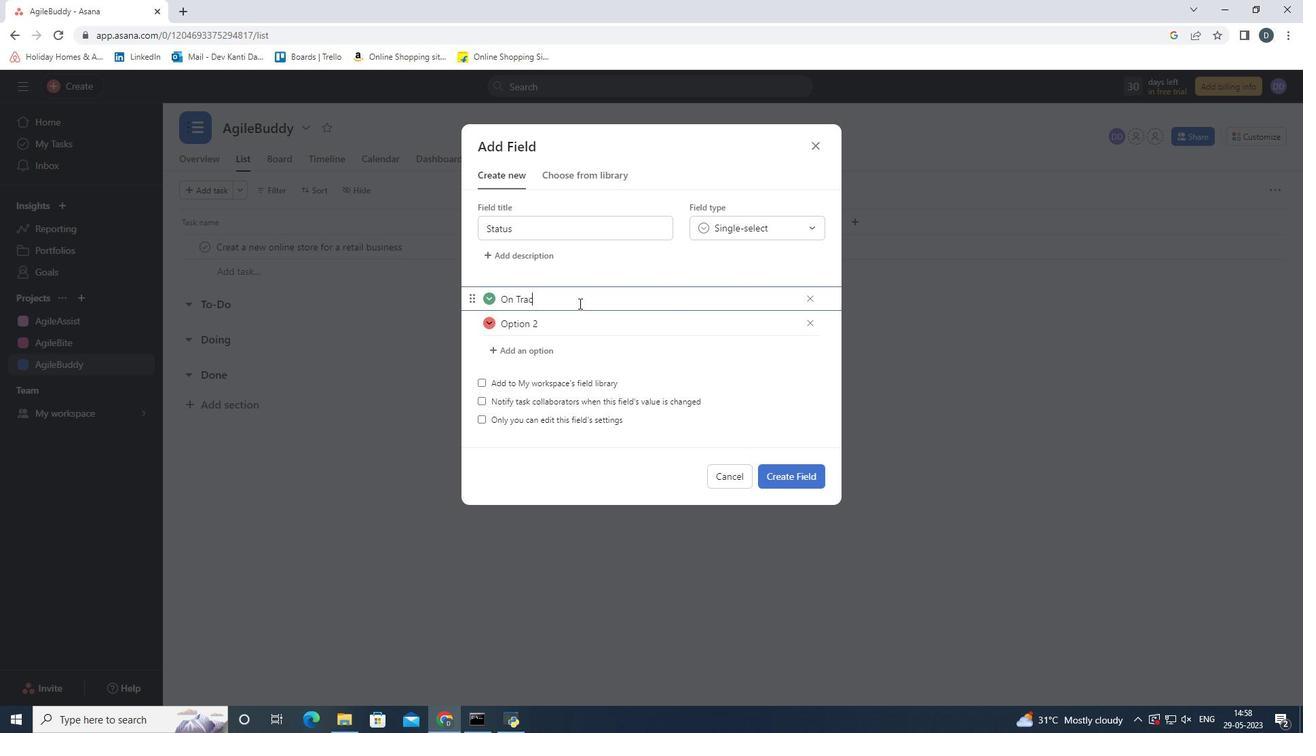 
Action: Mouse moved to (580, 332)
Screenshot: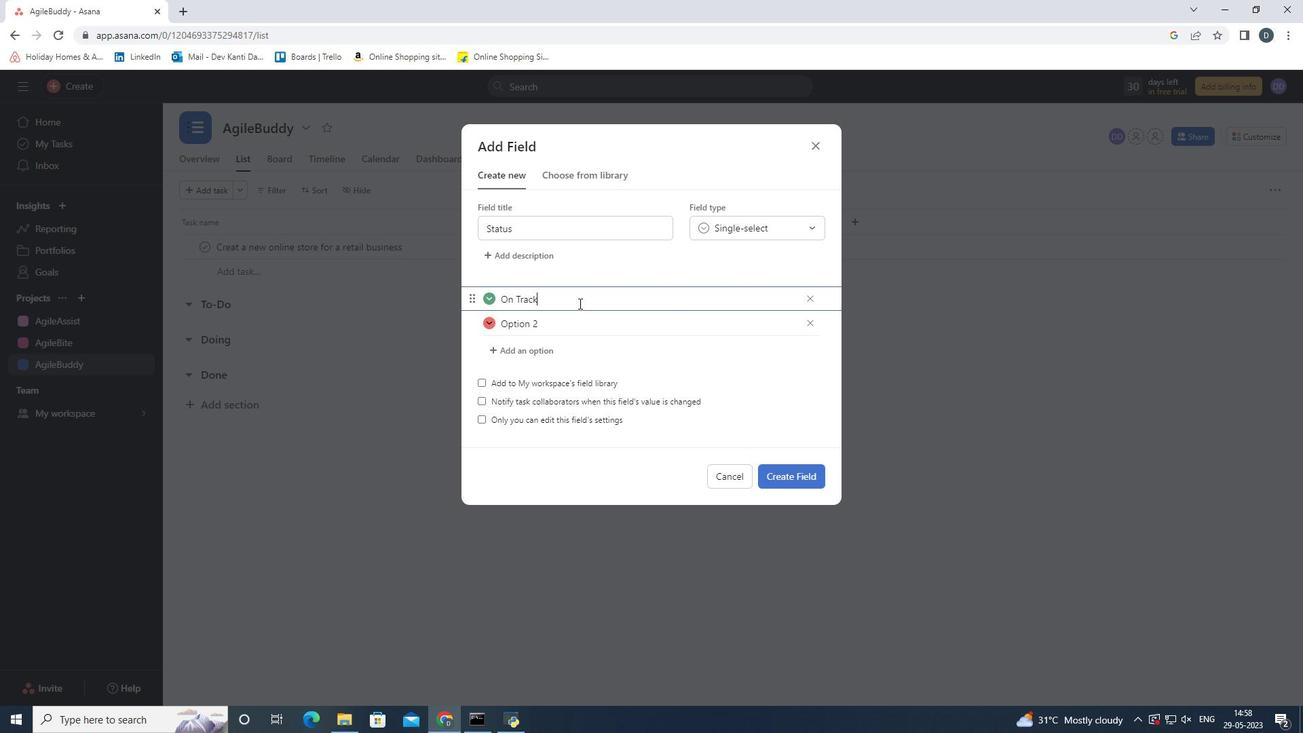 
Action: Mouse pressed left at (580, 332)
Screenshot: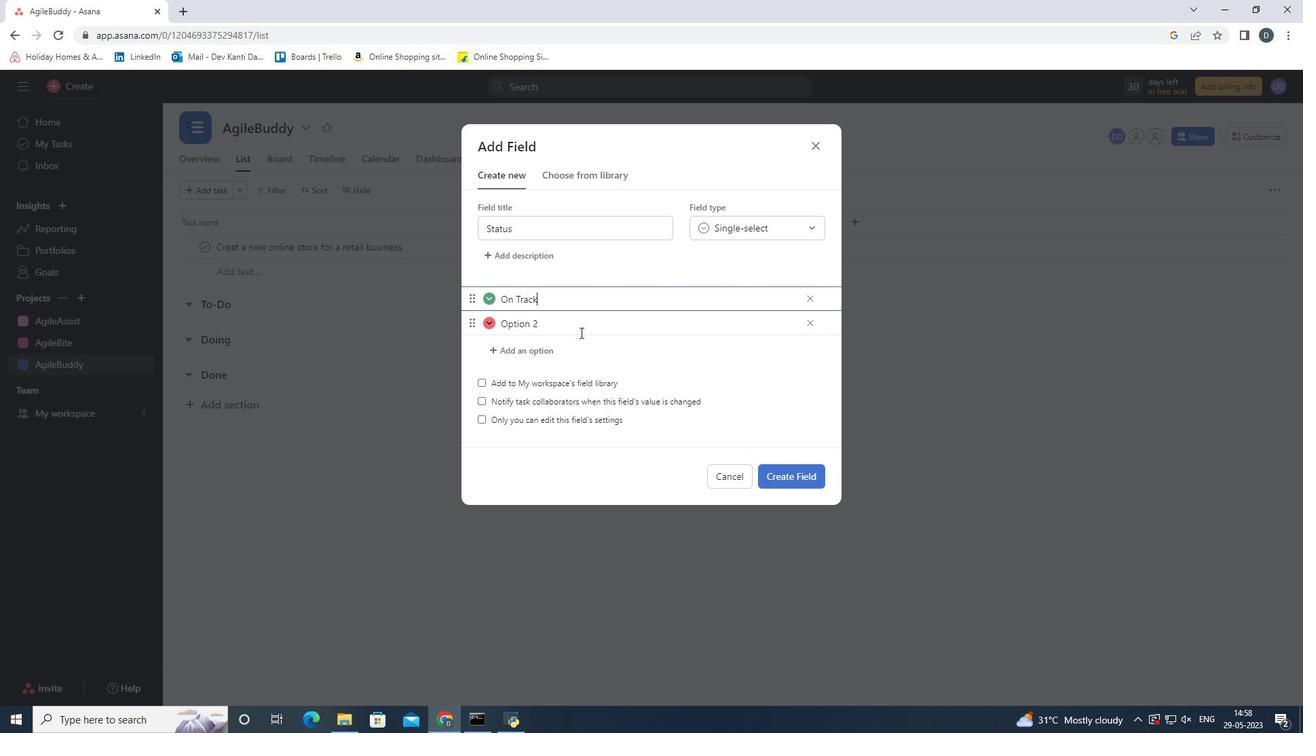 
Action: Key pressed <Key.backspace><Key.backspace><Key.backspace><Key.backspace><Key.backspace><Key.backspace><Key.backspace>ff<Key.space><Key.shift>Track
Screenshot: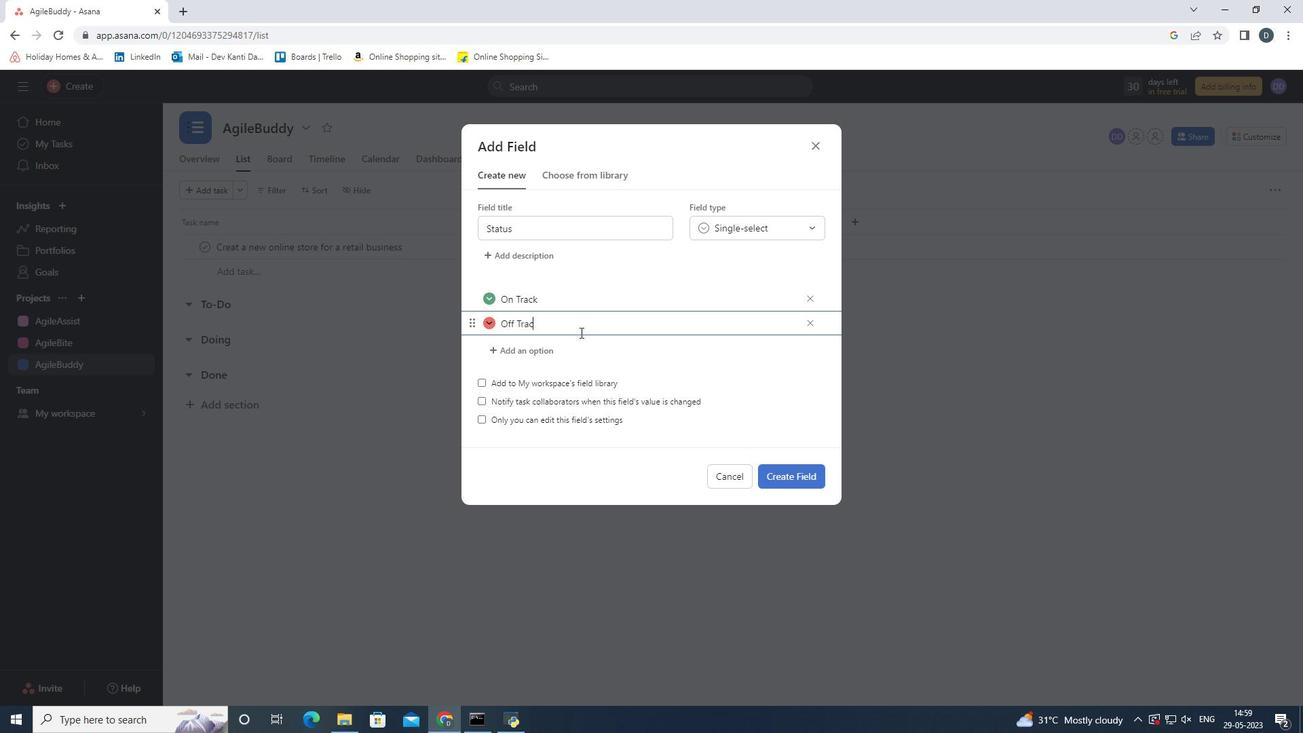 
Action: Mouse moved to (509, 348)
Screenshot: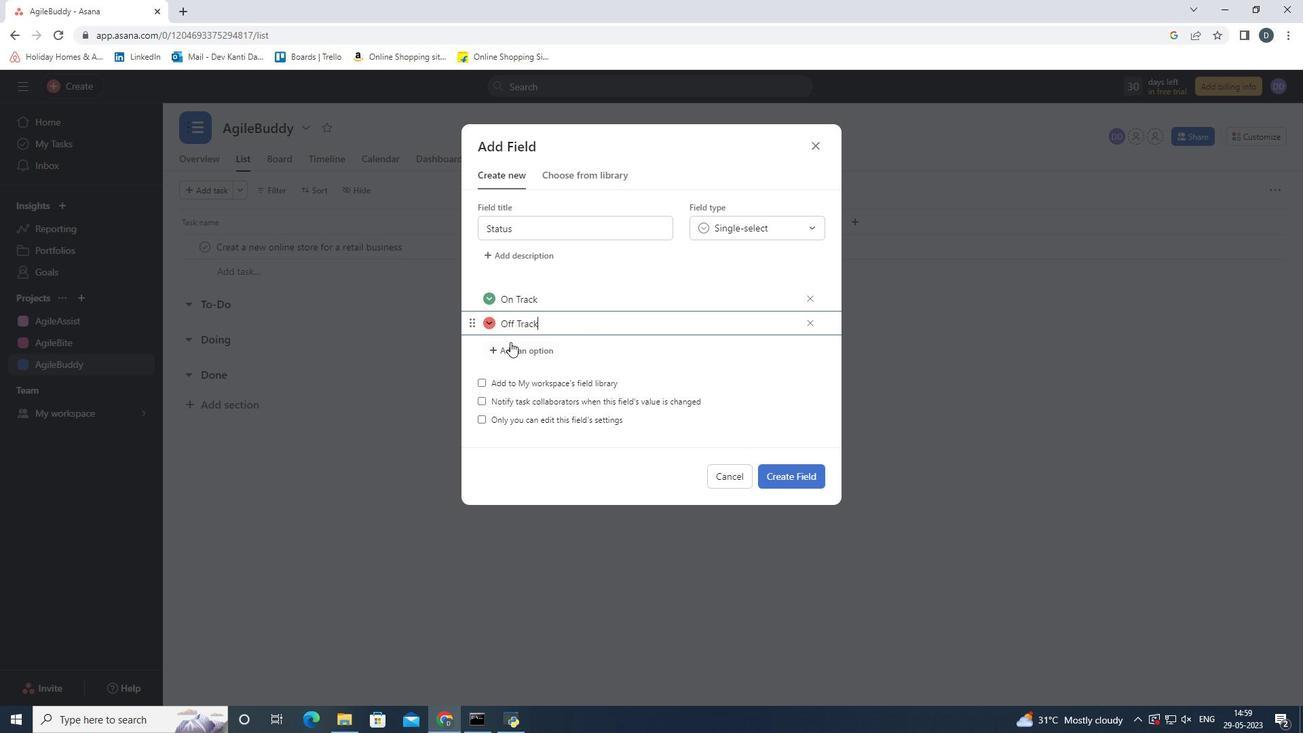 
Action: Mouse pressed left at (509, 348)
Screenshot: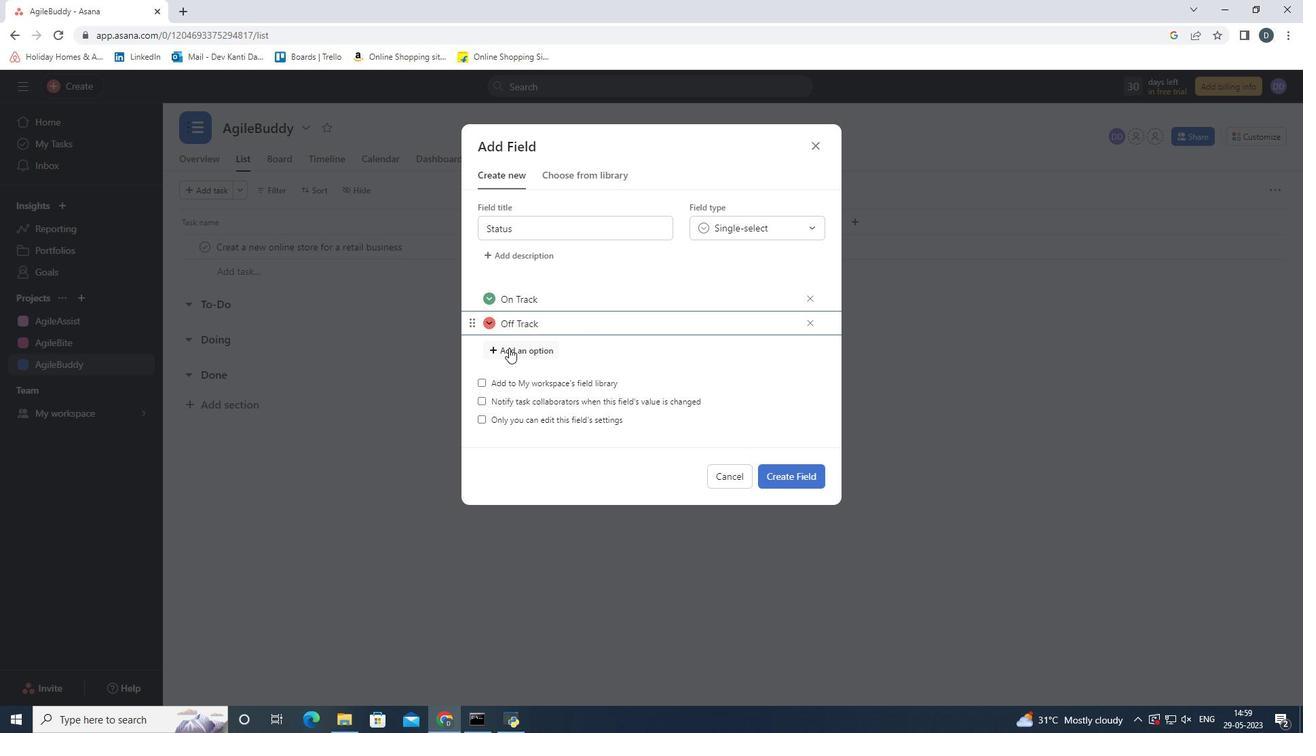 
Action: Mouse moved to (559, 346)
Screenshot: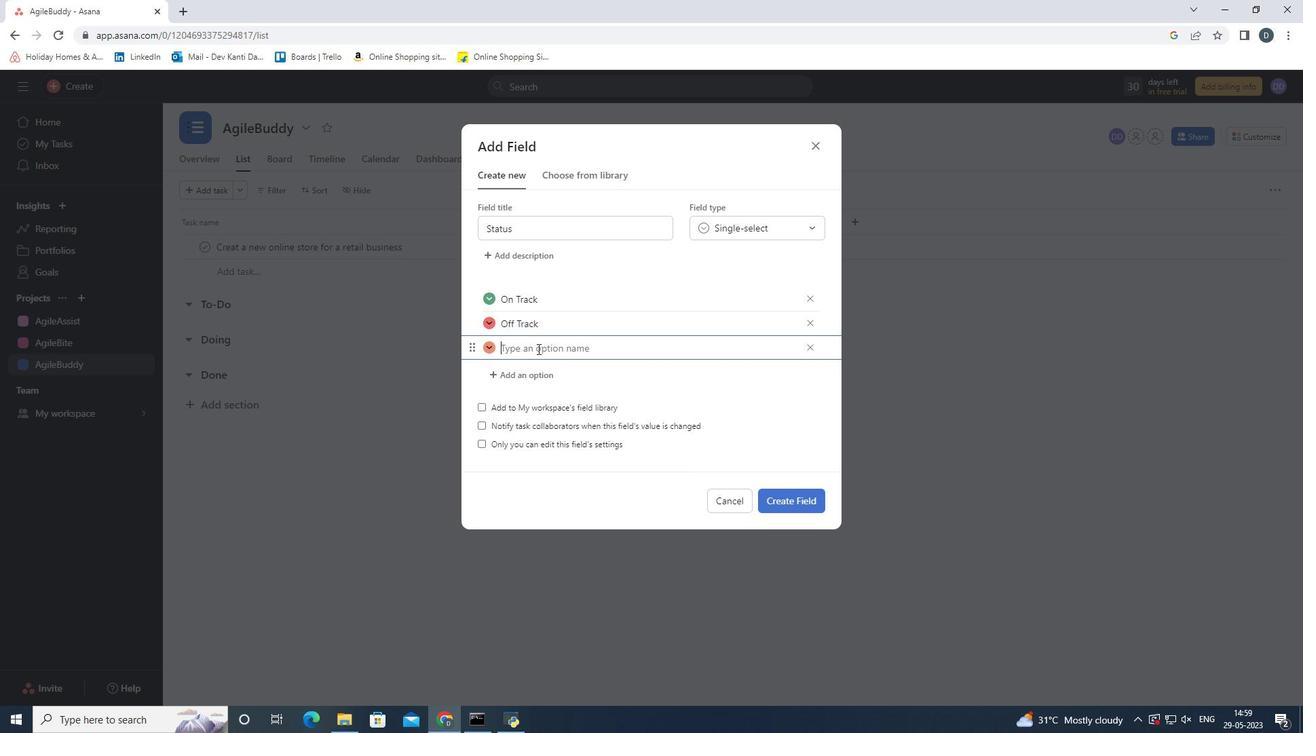 
Action: Key pressed <Key.shift><Key.shift><Key.shift><Key.shift><Key.shift><Key.shift><Key.shift><Key.shift><Key.shift><Key.shift><Key.shift><Key.shift><Key.shift><Key.shift><Key.shift><Key.shift><Key.shift><Key.shift><Key.shift><Key.shift><Key.shift><Key.shift><Key.shift><Key.shift><Key.shift><Key.shift><Key.shift><Key.shift><Key.shift><Key.shift><Key.shift><Key.shift><Key.shift><Key.shift><Key.shift><Key.shift><Key.shift><Key.shift><Key.shift><Key.shift><Key.shift><Key.shift><Key.shift><Key.shift><Key.shift><Key.shift><Key.shift><Key.shift><Key.shift>On<Key.space><Key.shift>Hold
Screenshot: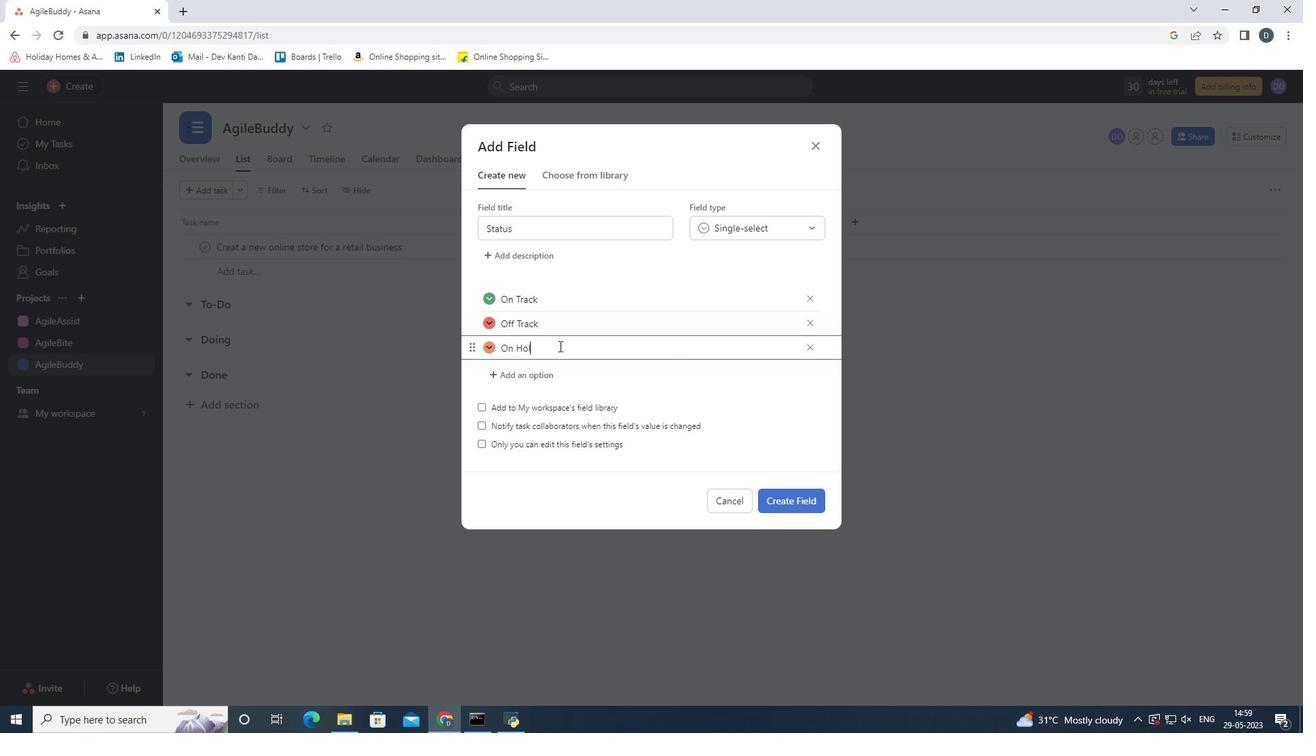 
Action: Mouse moved to (536, 365)
Screenshot: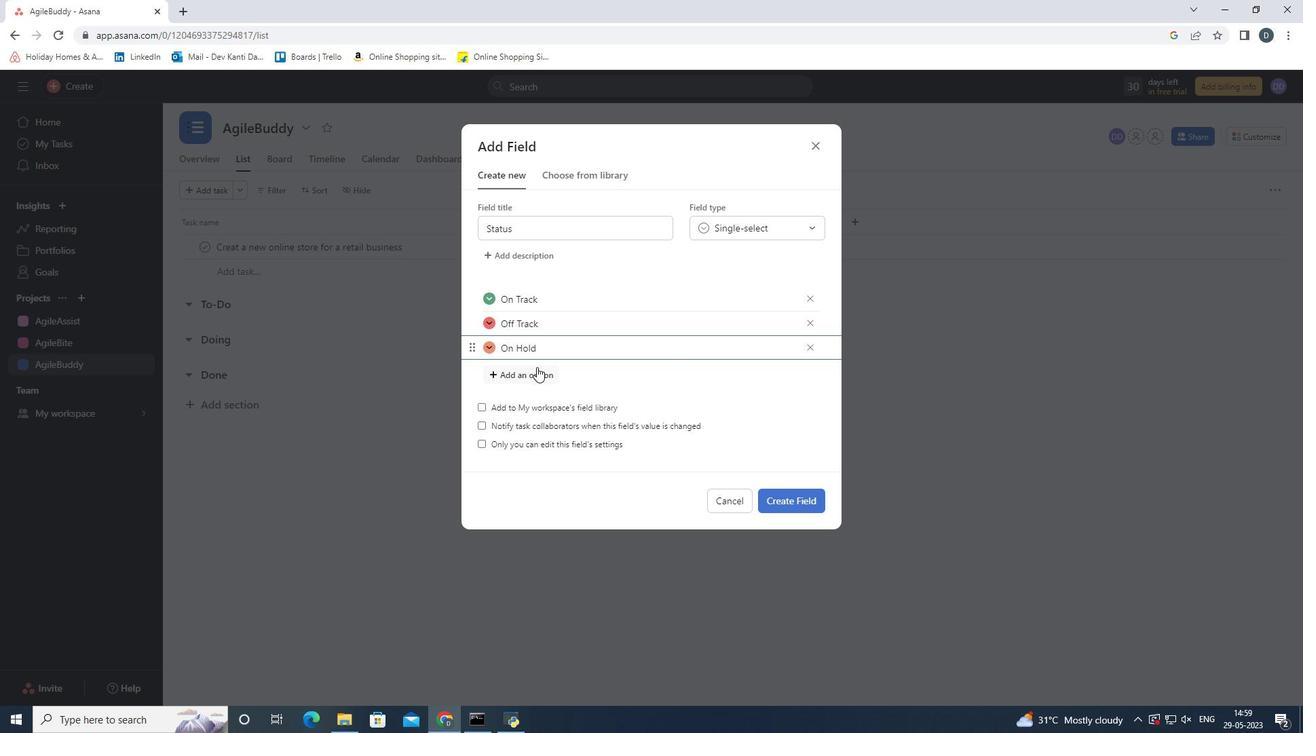 
Action: Mouse pressed left at (536, 365)
Screenshot: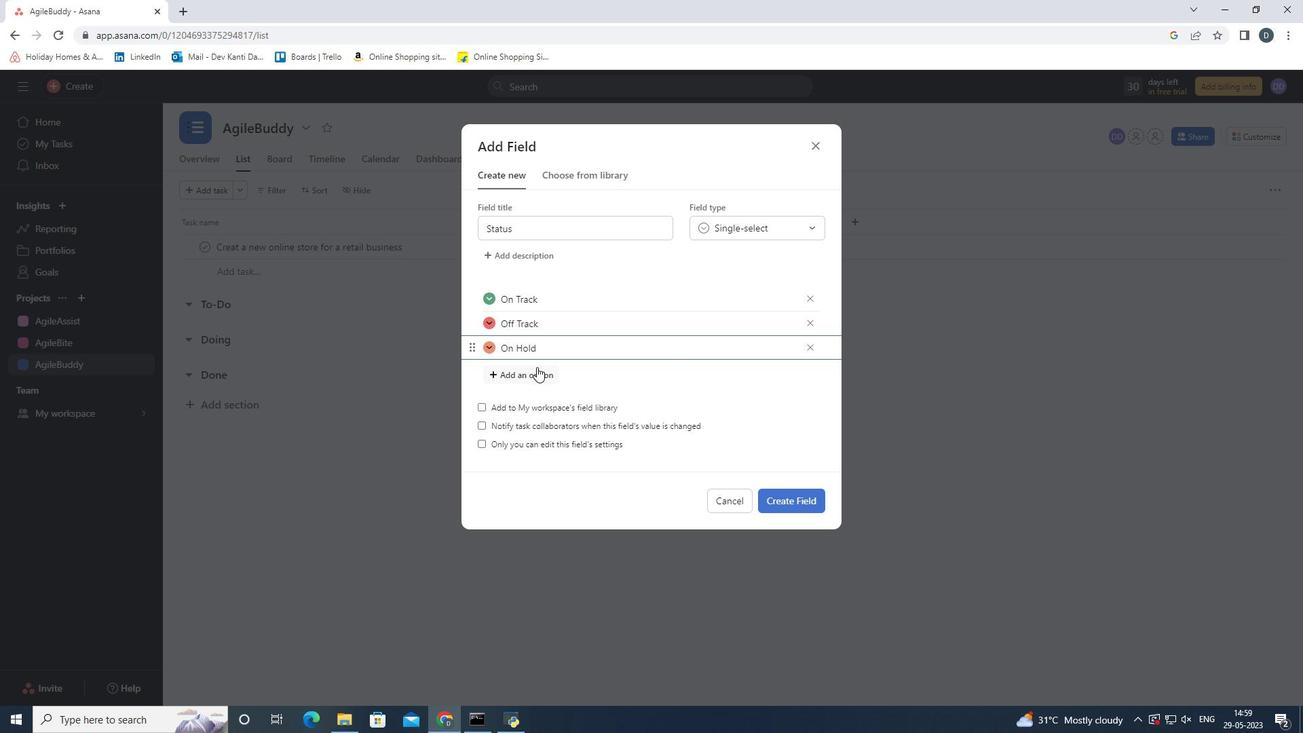 
Action: Mouse moved to (535, 376)
Screenshot: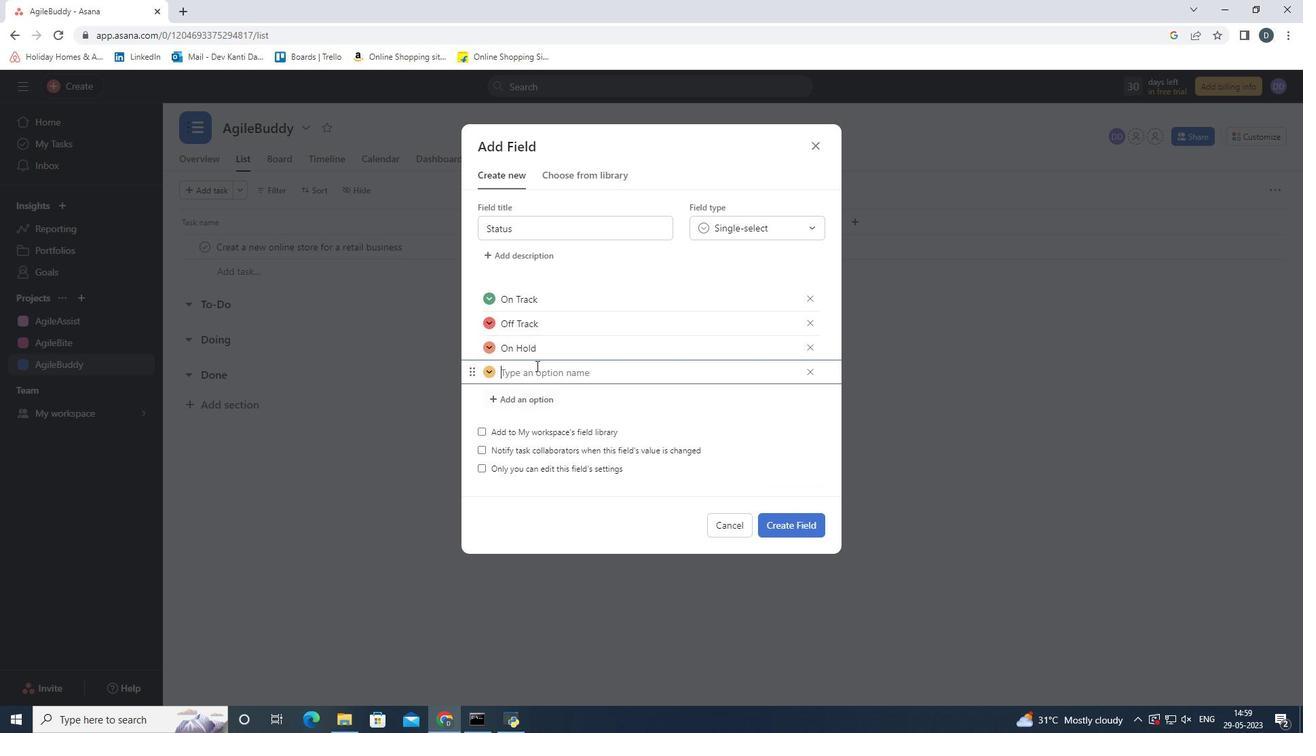 
Action: Key pressed <Key.shift>At<Key.space>risk
Screenshot: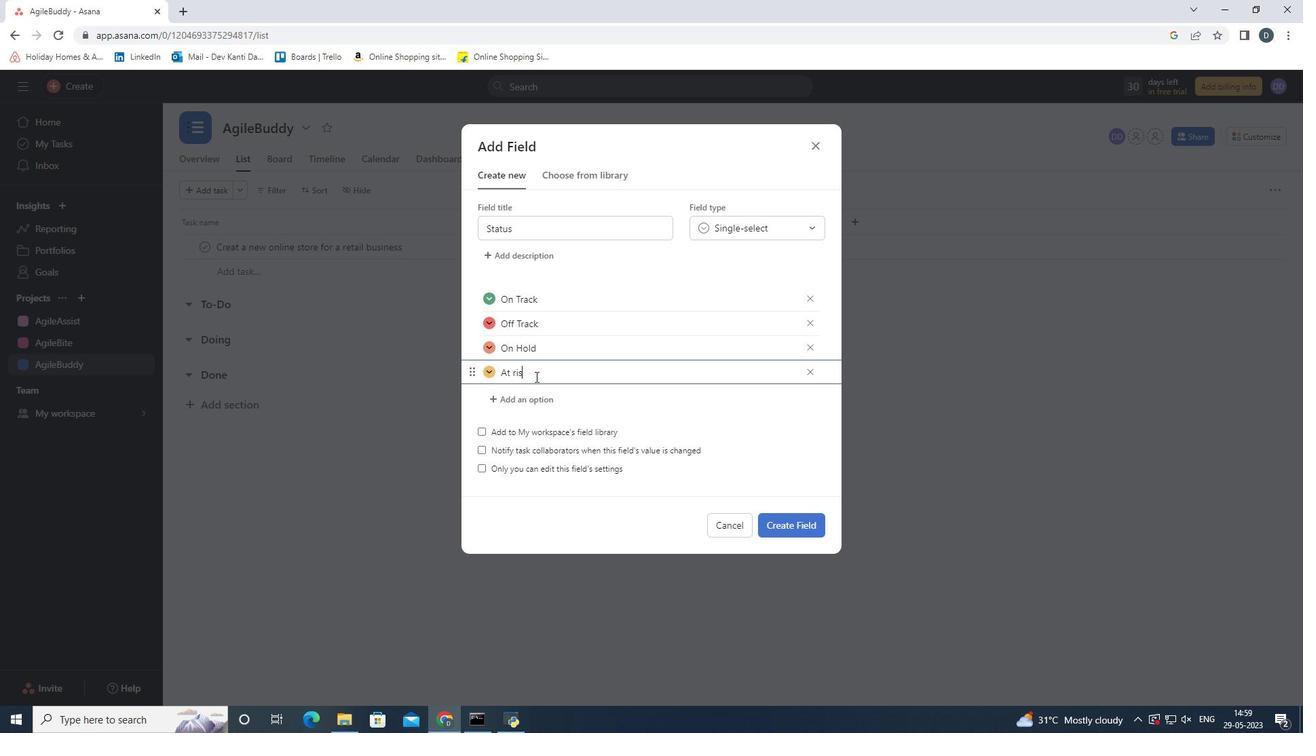 
Action: Mouse moved to (489, 349)
Screenshot: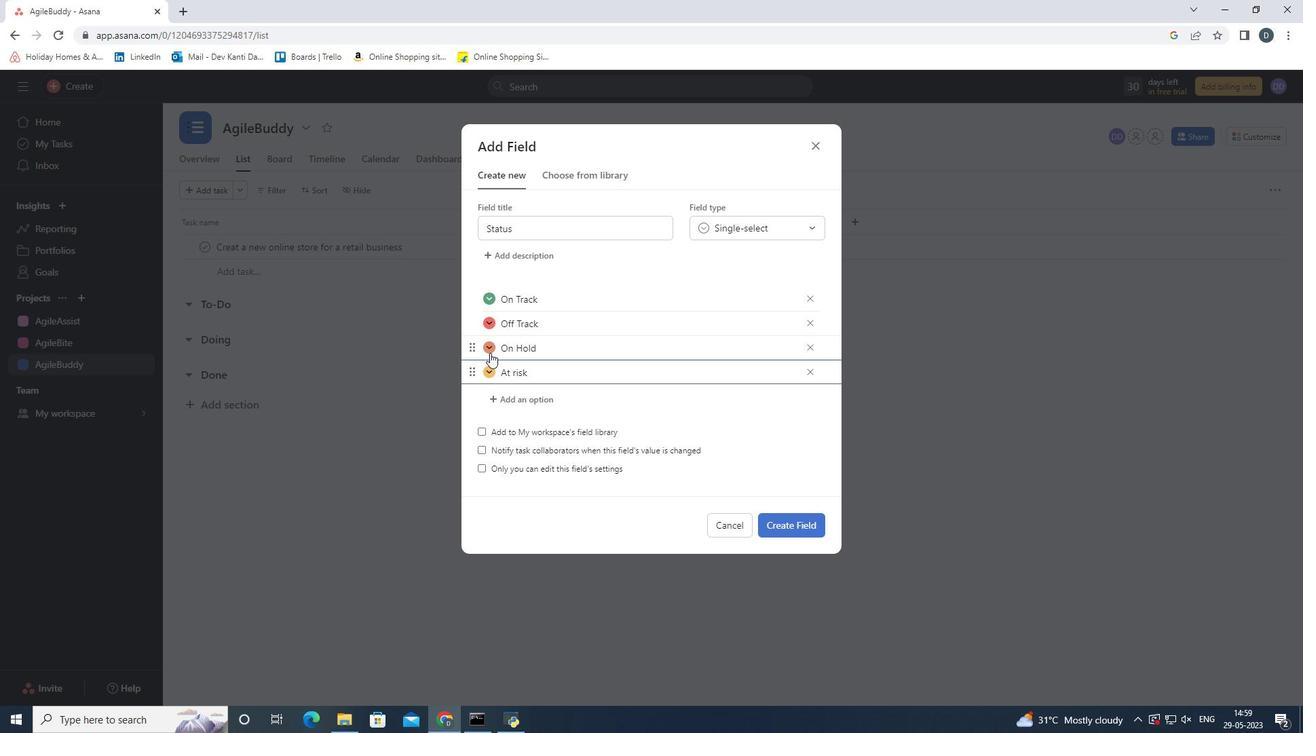 
Action: Mouse pressed left at (489, 349)
Screenshot: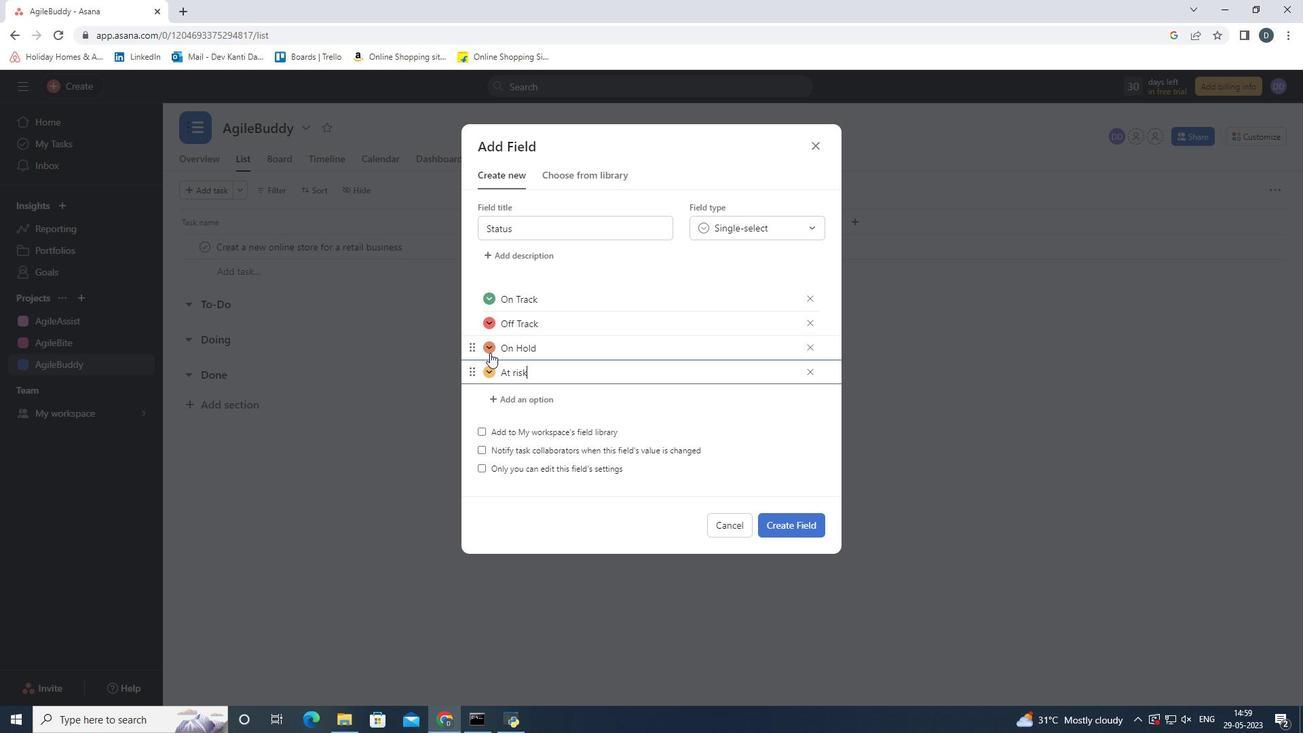 
Action: Mouse moved to (382, 386)
Screenshot: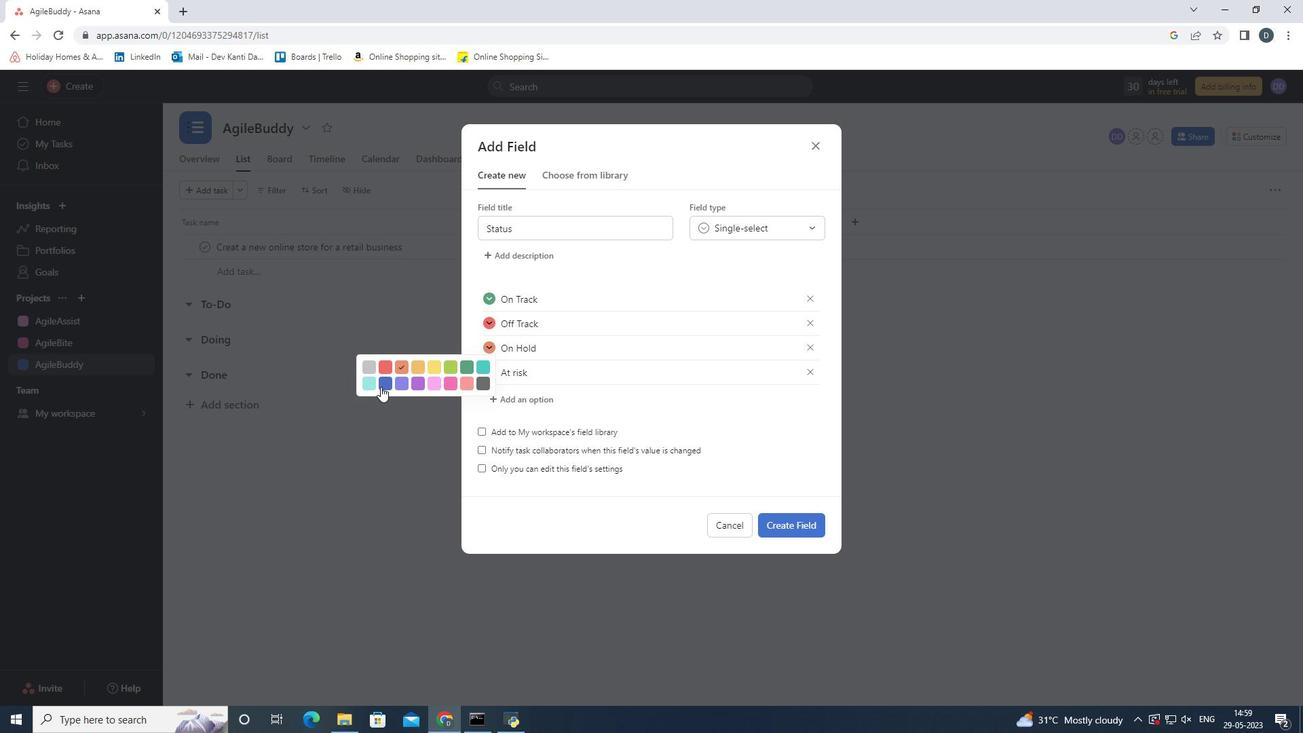 
Action: Mouse pressed left at (382, 386)
Screenshot: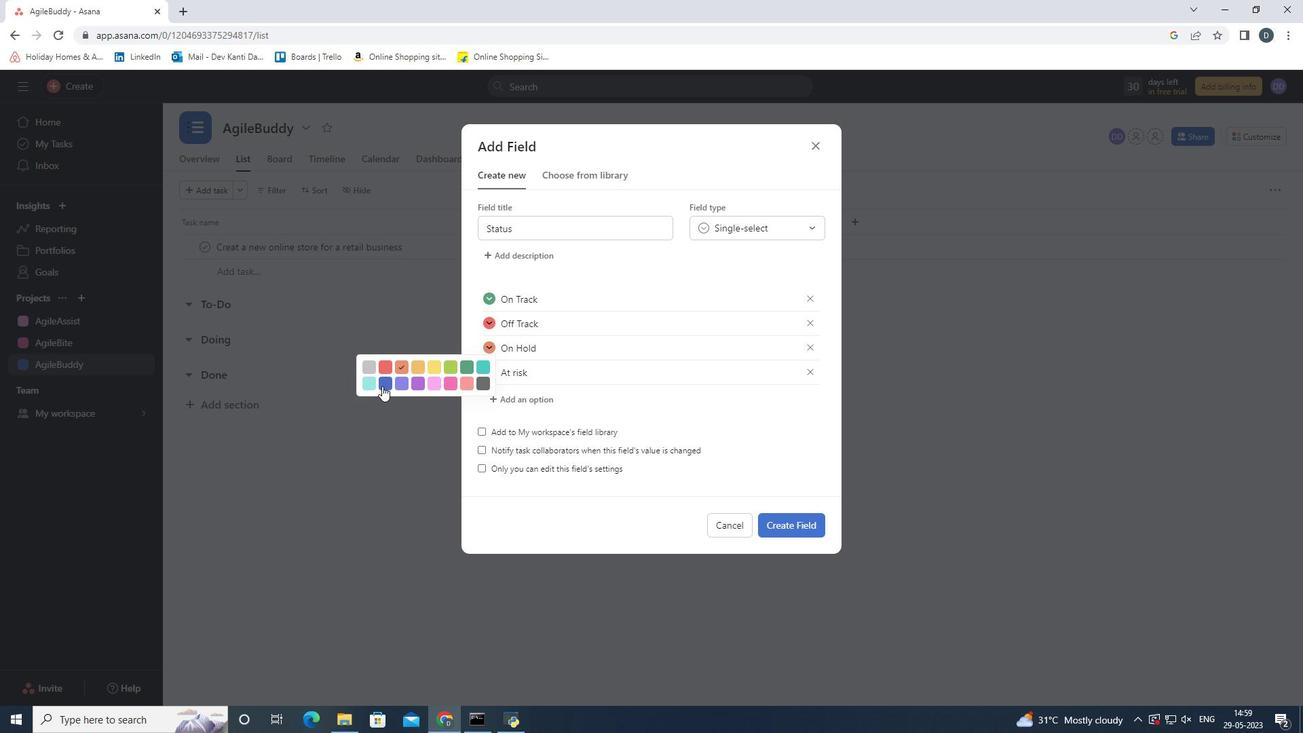 
Action: Mouse moved to (472, 350)
Screenshot: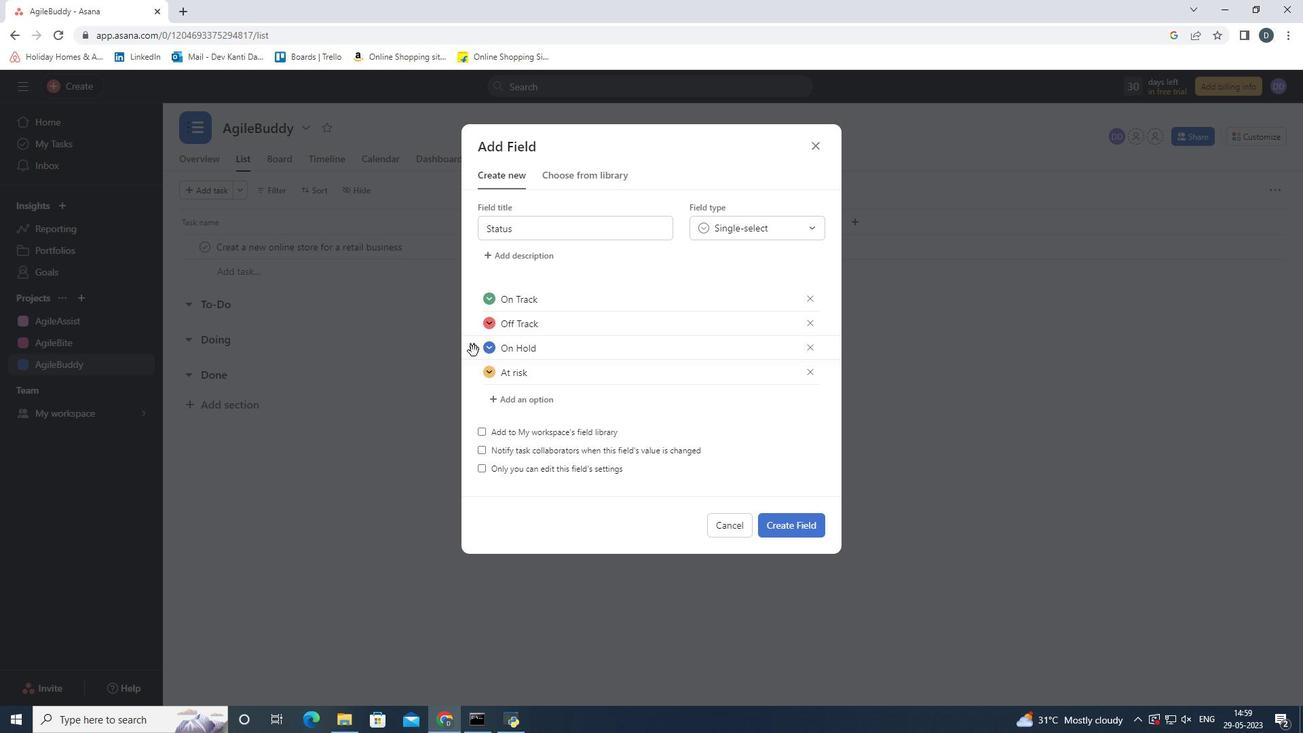 
Action: Mouse pressed left at (472, 350)
Screenshot: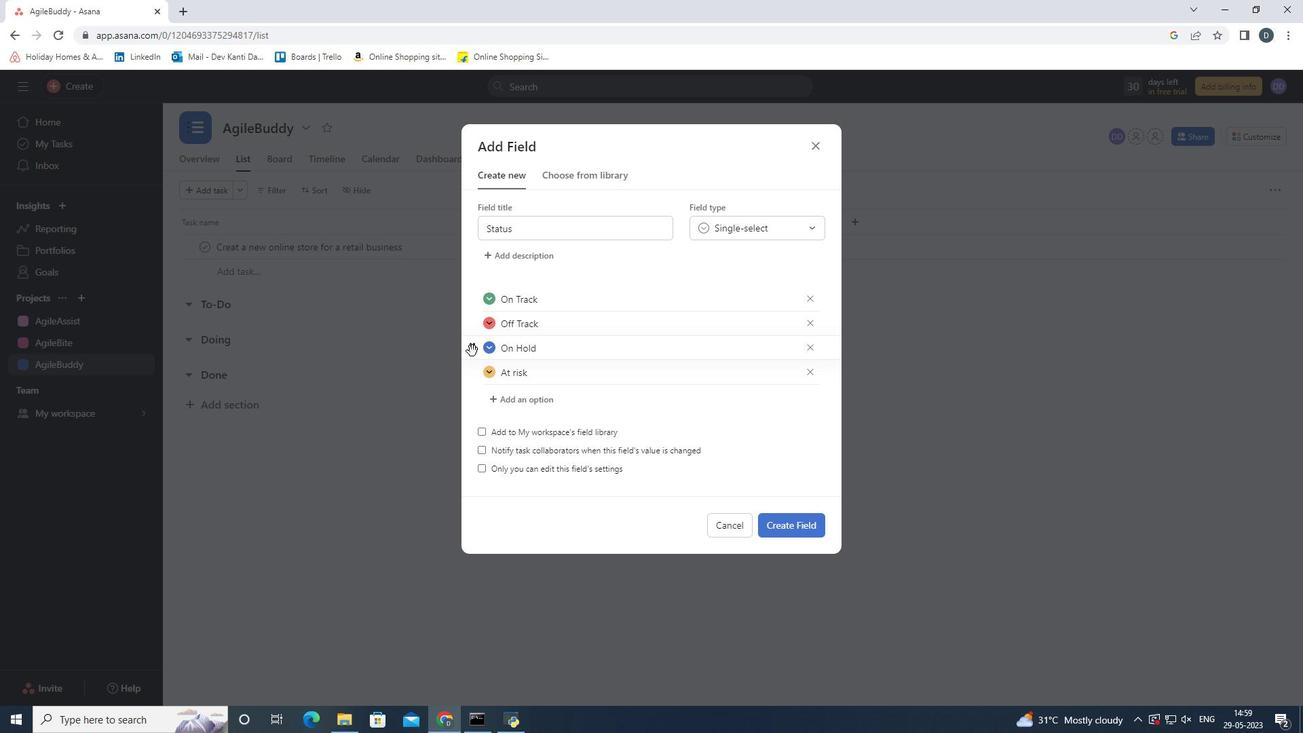 
Action: Mouse moved to (781, 516)
Screenshot: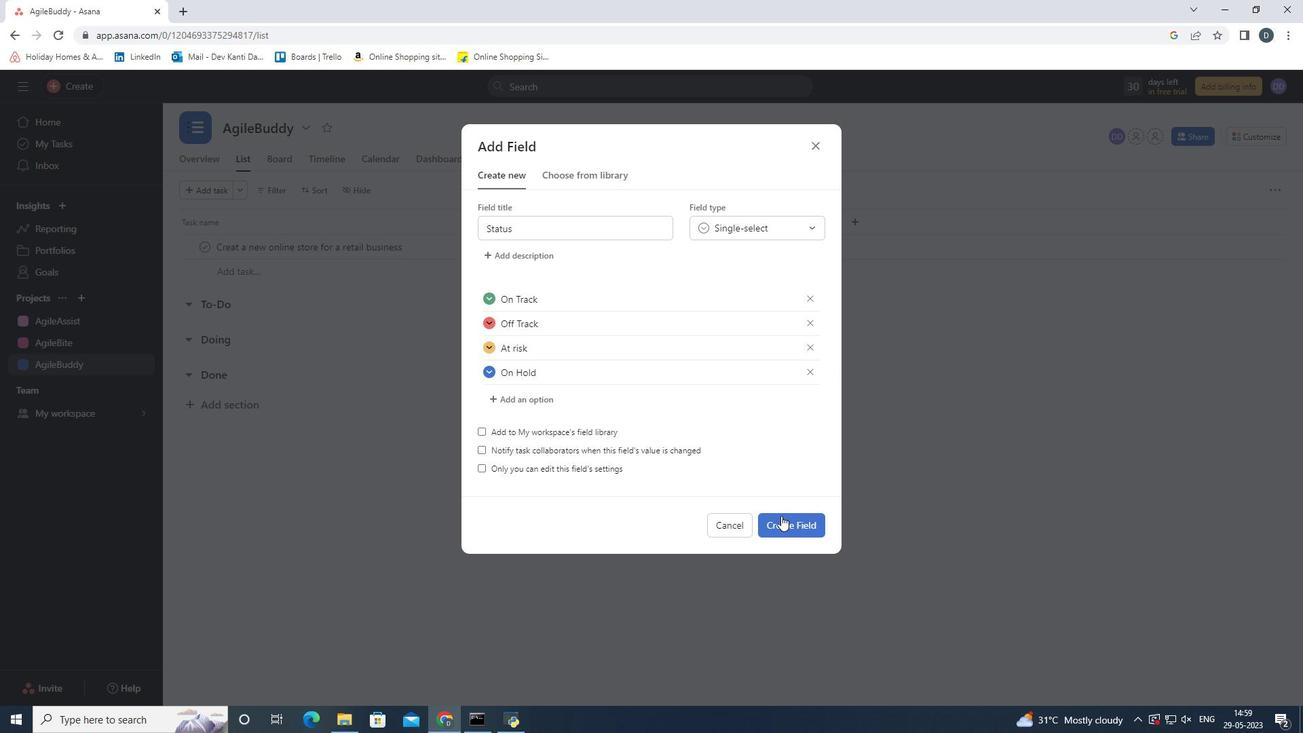 
Action: Mouse pressed left at (781, 516)
Screenshot: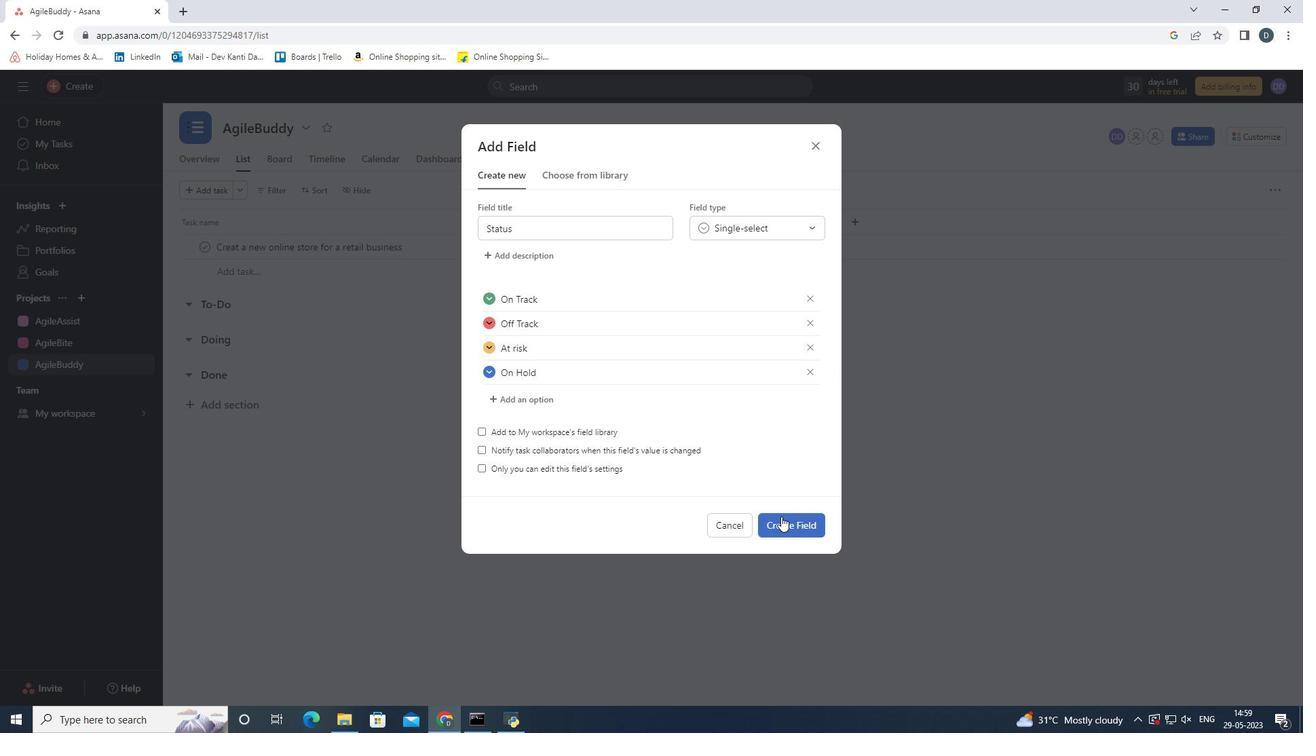 
Action: Mouse moved to (794, 238)
Screenshot: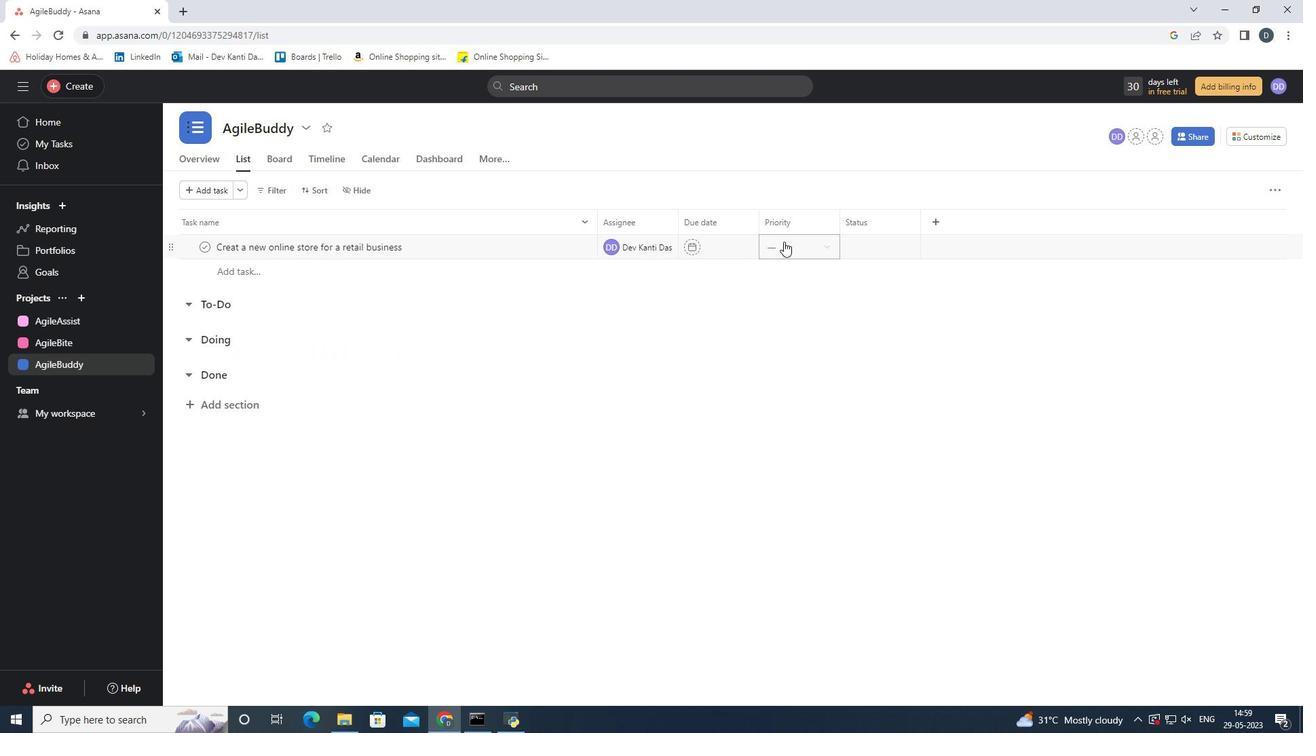 
Action: Mouse pressed left at (794, 238)
Screenshot: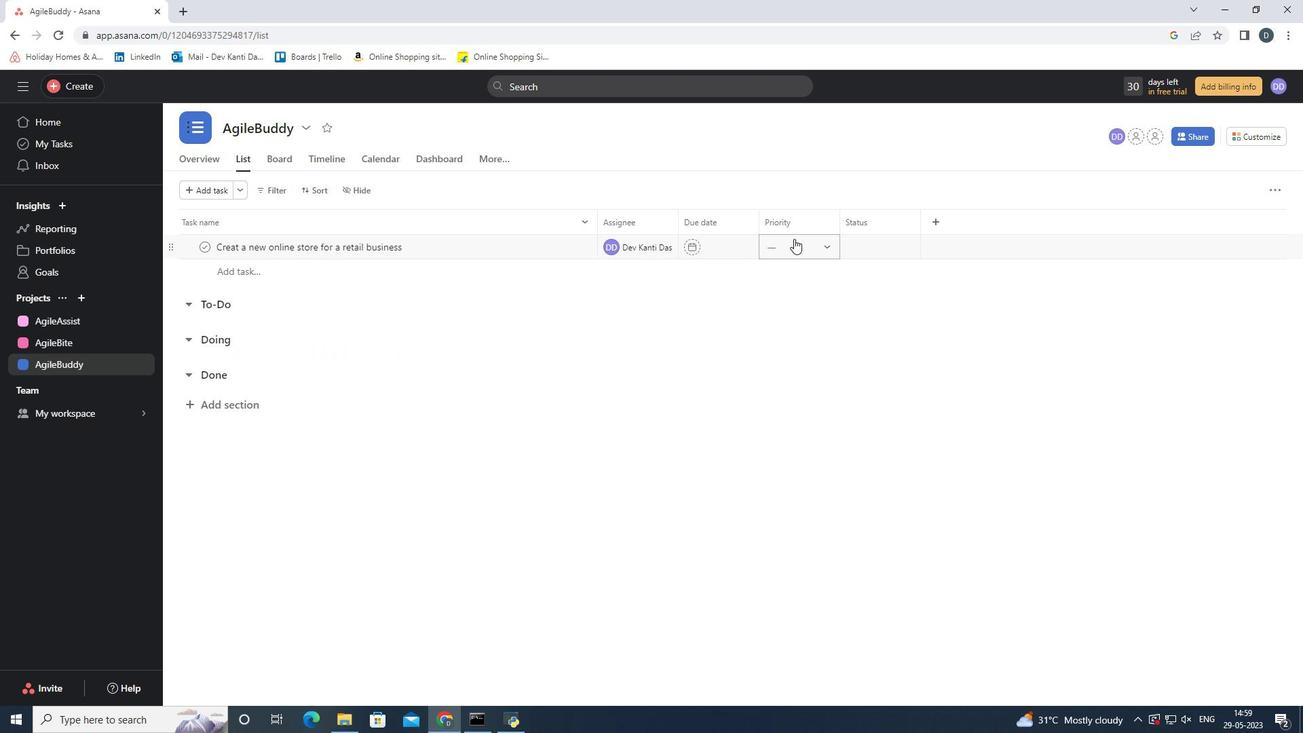 
Action: Mouse moved to (813, 341)
Screenshot: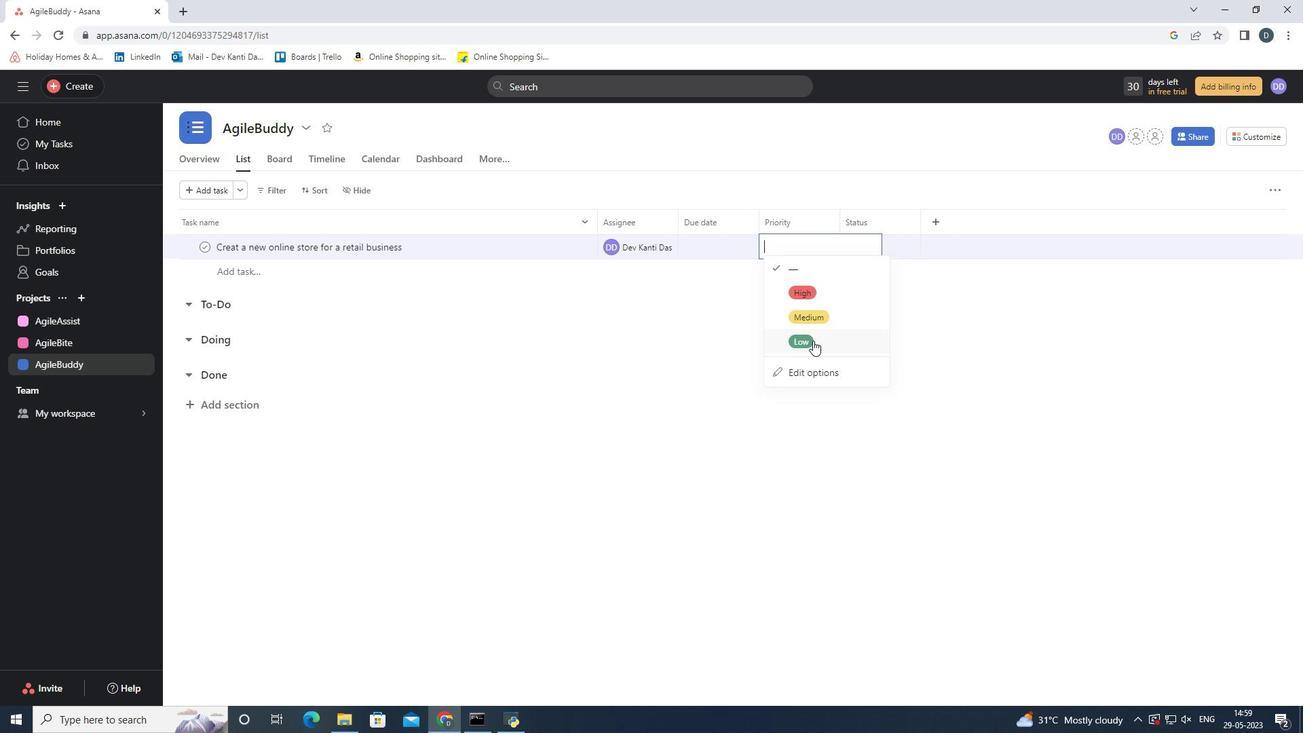 
Action: Mouse pressed left at (813, 341)
Screenshot: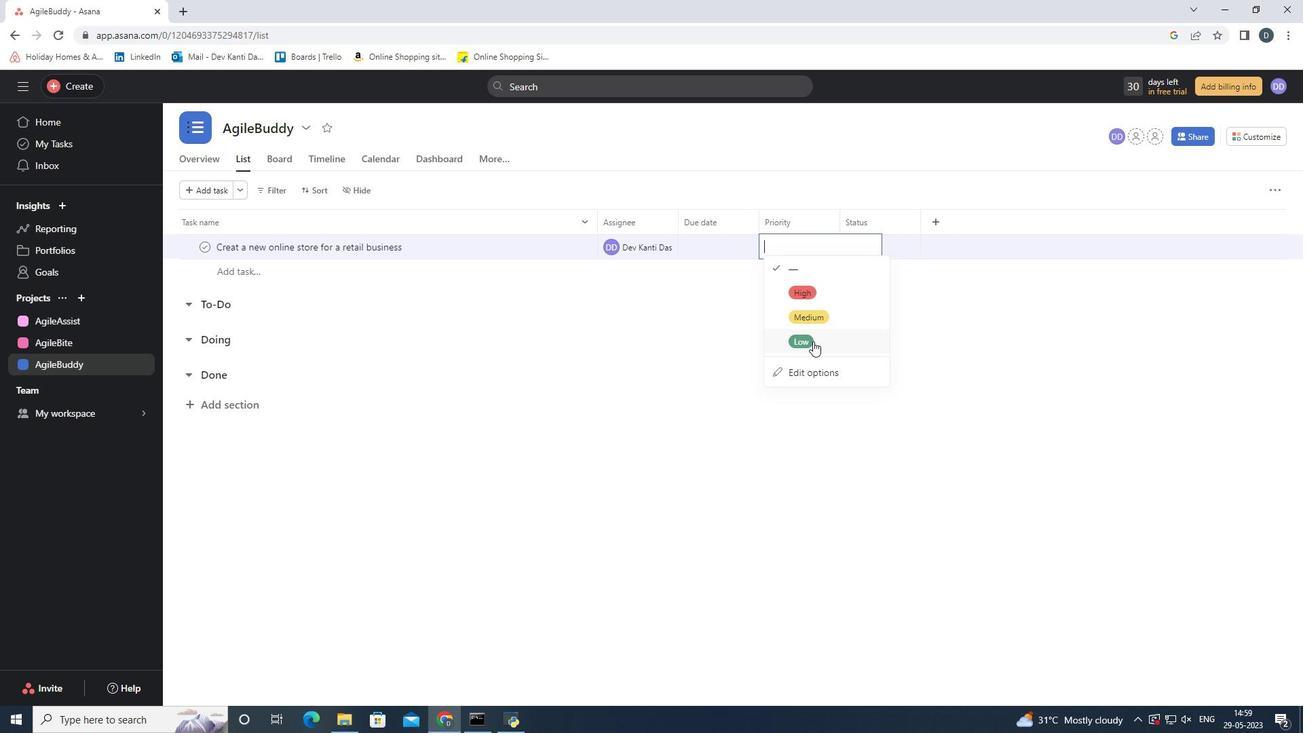 
Action: Mouse moved to (876, 244)
Screenshot: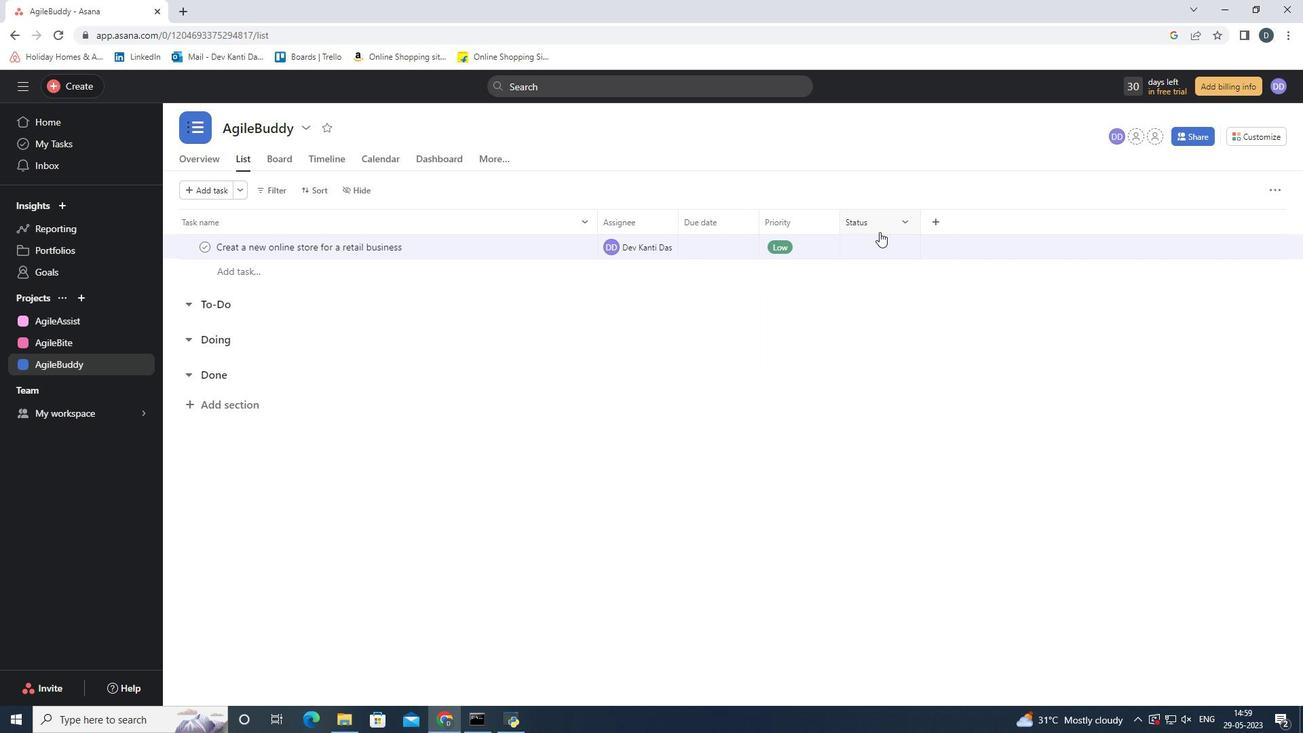 
Action: Mouse pressed left at (876, 244)
Screenshot: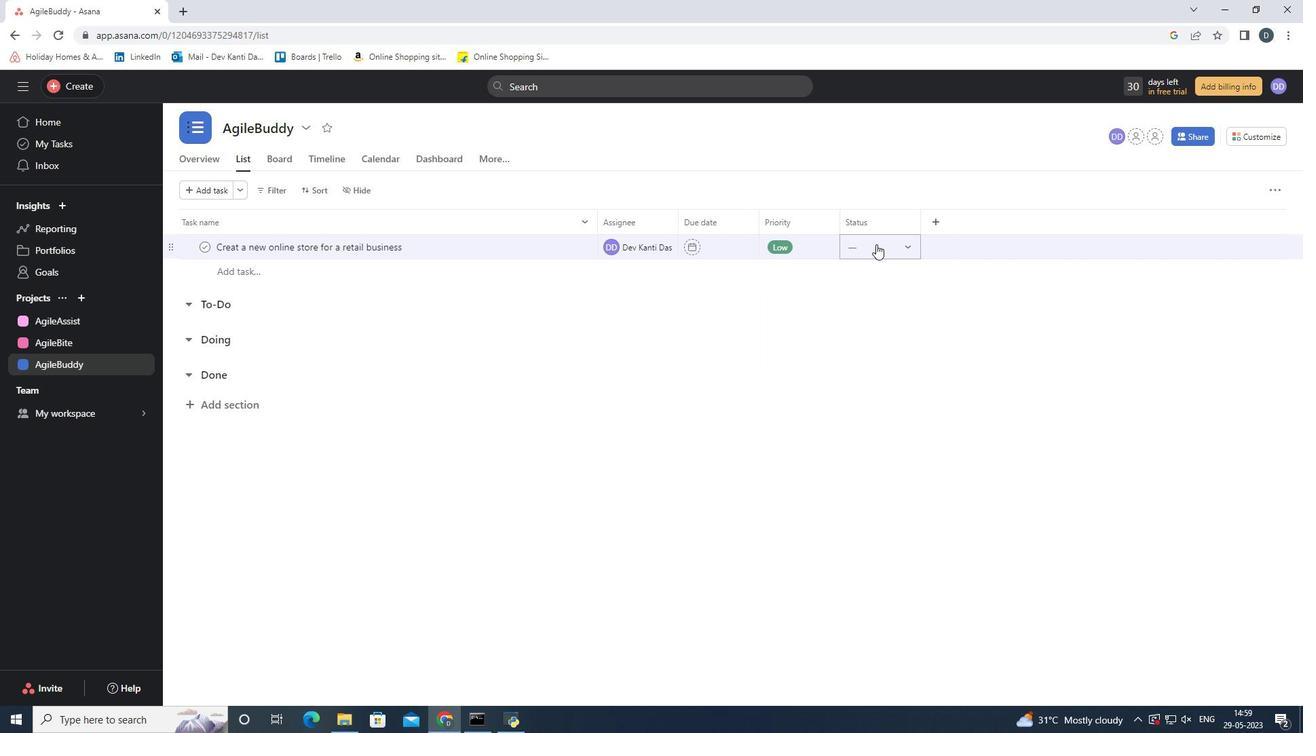 
Action: Mouse moved to (883, 284)
Screenshot: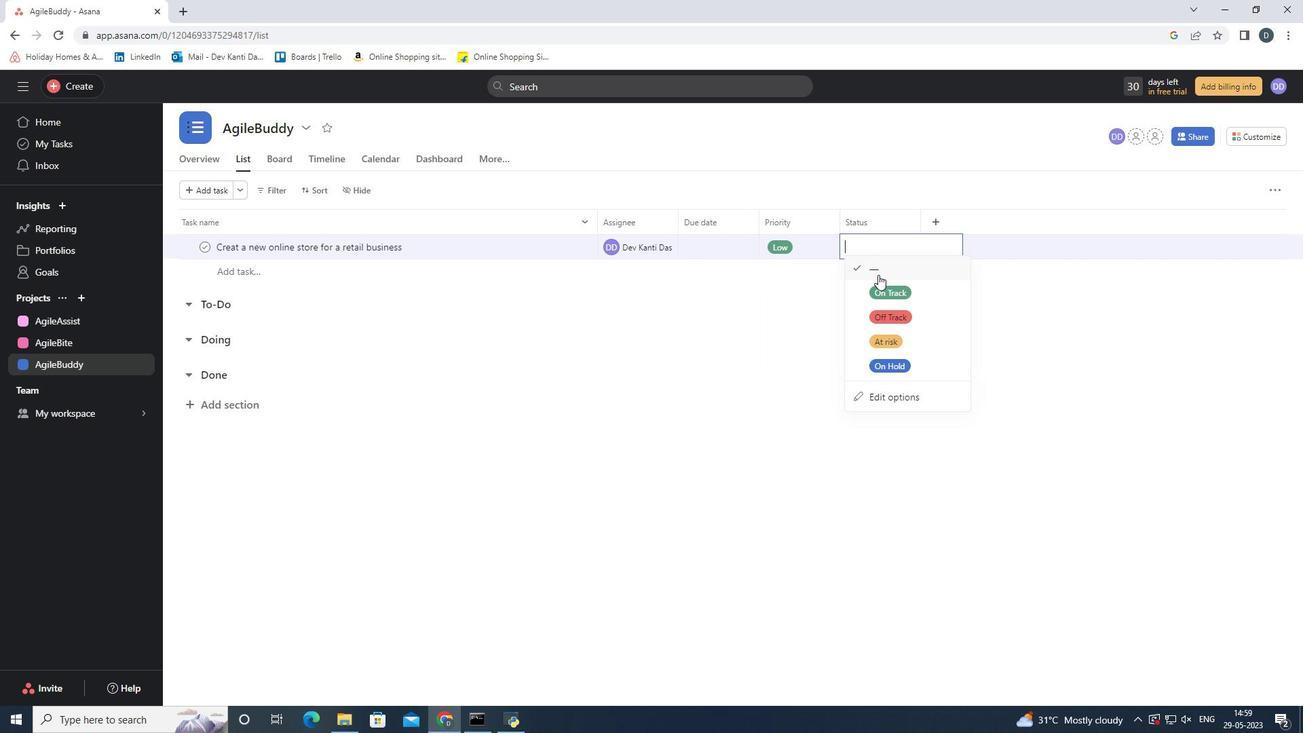 
Action: Mouse pressed left at (883, 284)
Screenshot: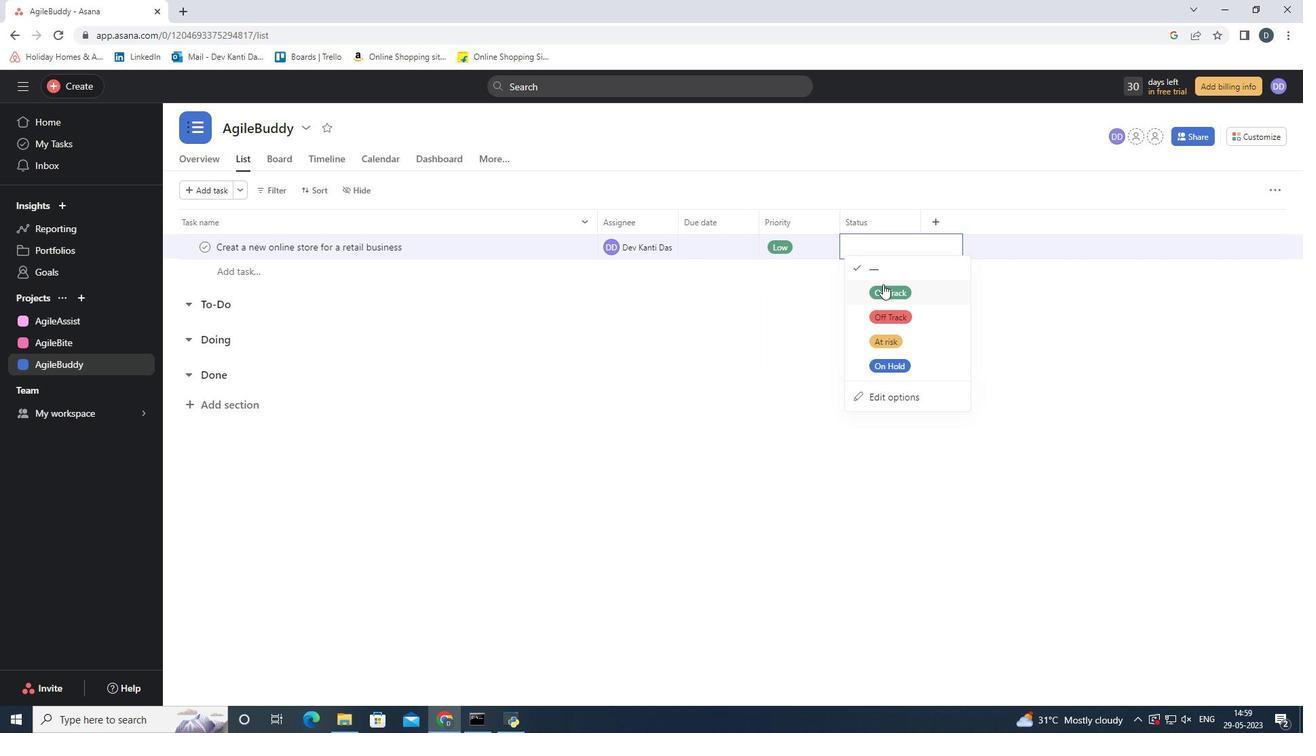 
Action: Mouse moved to (945, 411)
Screenshot: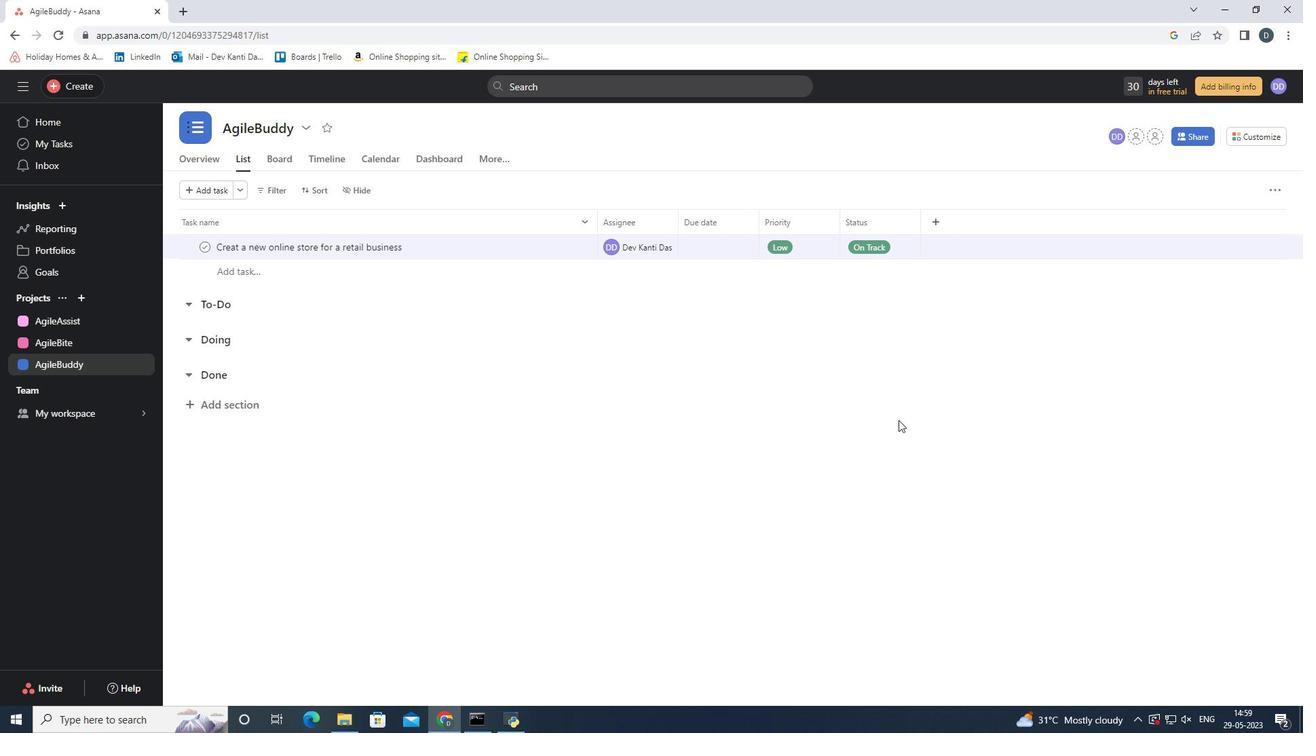 
Action: Mouse pressed left at (945, 411)
Screenshot: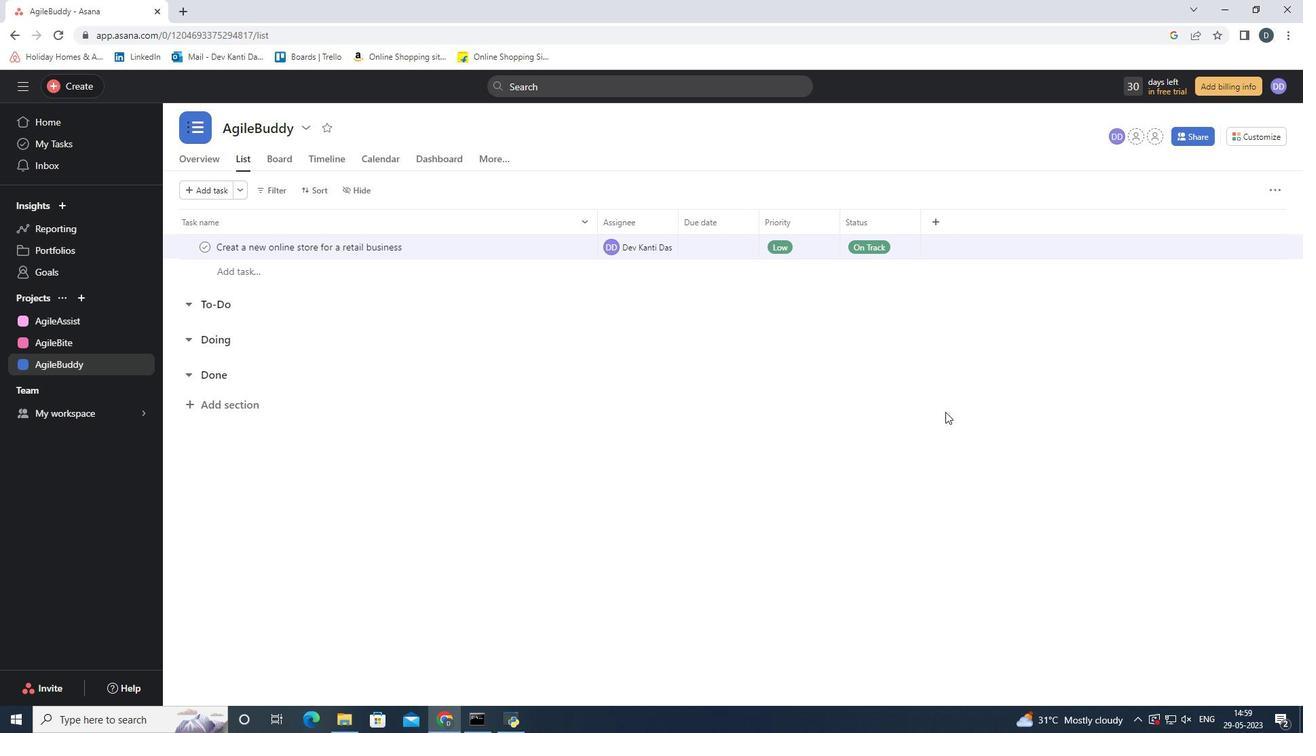 
